 Task: Create in the project Brighten in Backlog an issue 'Integrate website with social media platforms', assign it to team member softage.2@softage.net and change the status to IN PROGRESS. Create in the project Brighten in Backlog an issue 'Develop a content management system (CMS) for a website', assign it to team member softage.3@softage.net and change the status to IN PROGRESS
Action: Mouse moved to (197, 56)
Screenshot: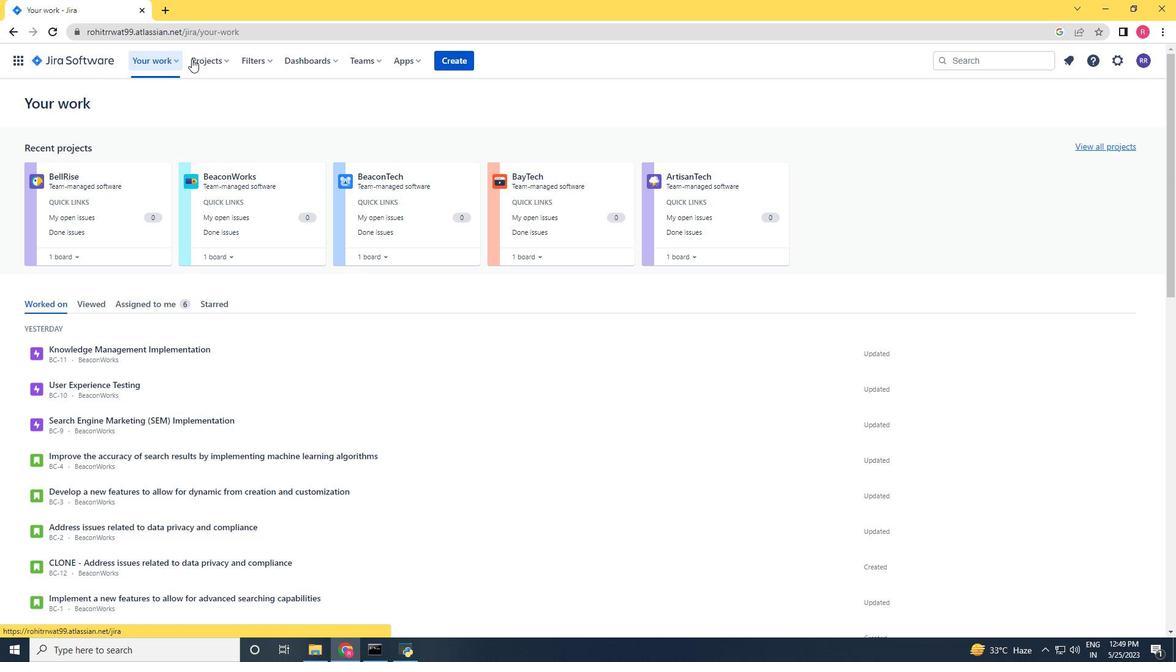 
Action: Mouse pressed left at (197, 56)
Screenshot: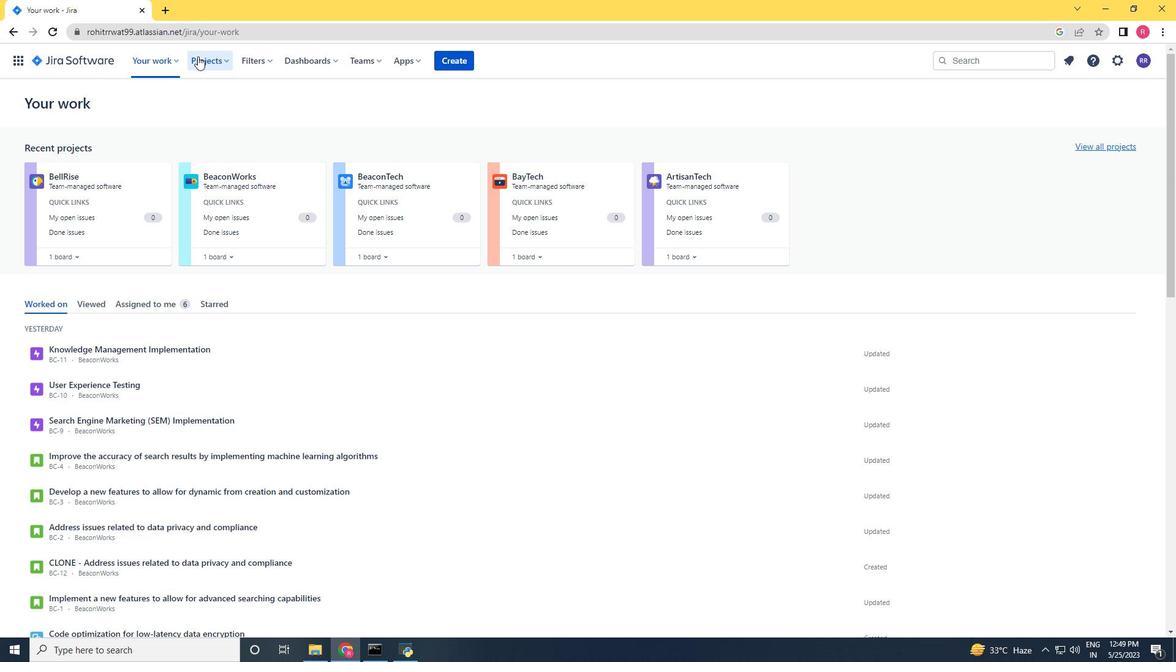 
Action: Mouse moved to (222, 118)
Screenshot: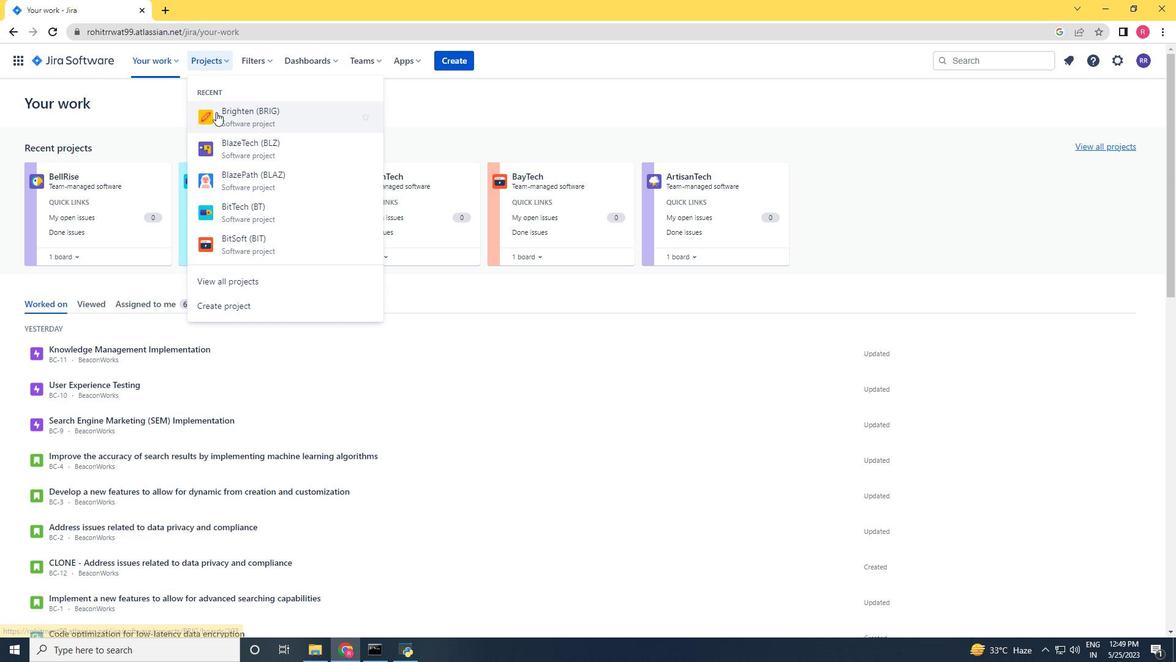 
Action: Mouse pressed left at (222, 118)
Screenshot: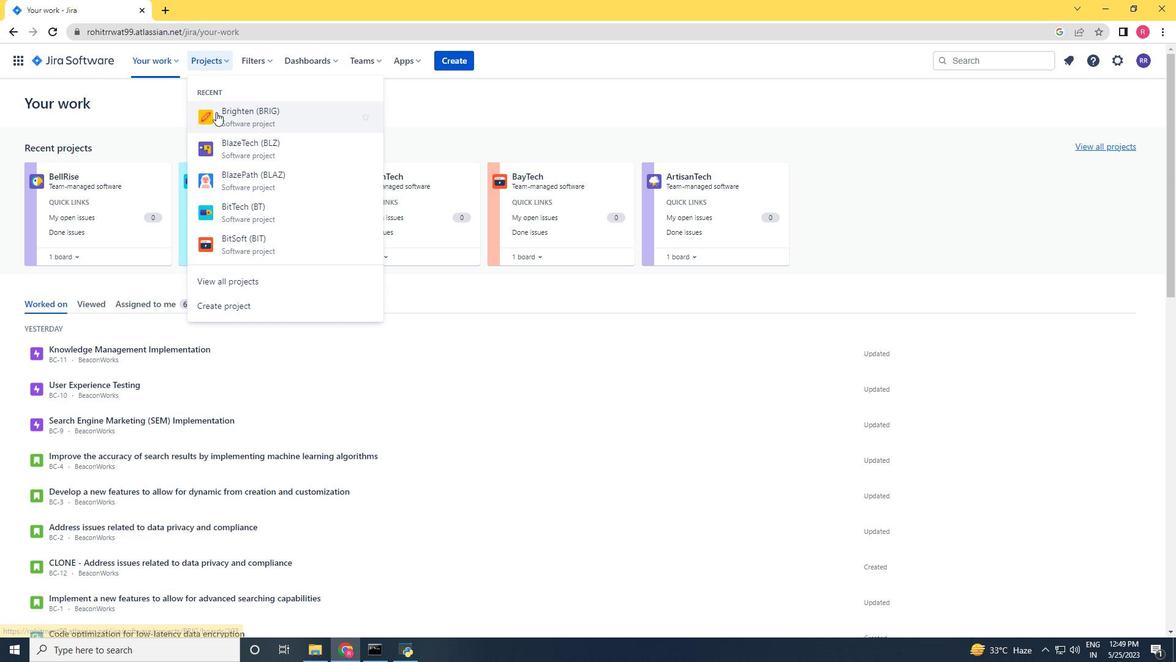 
Action: Mouse moved to (53, 172)
Screenshot: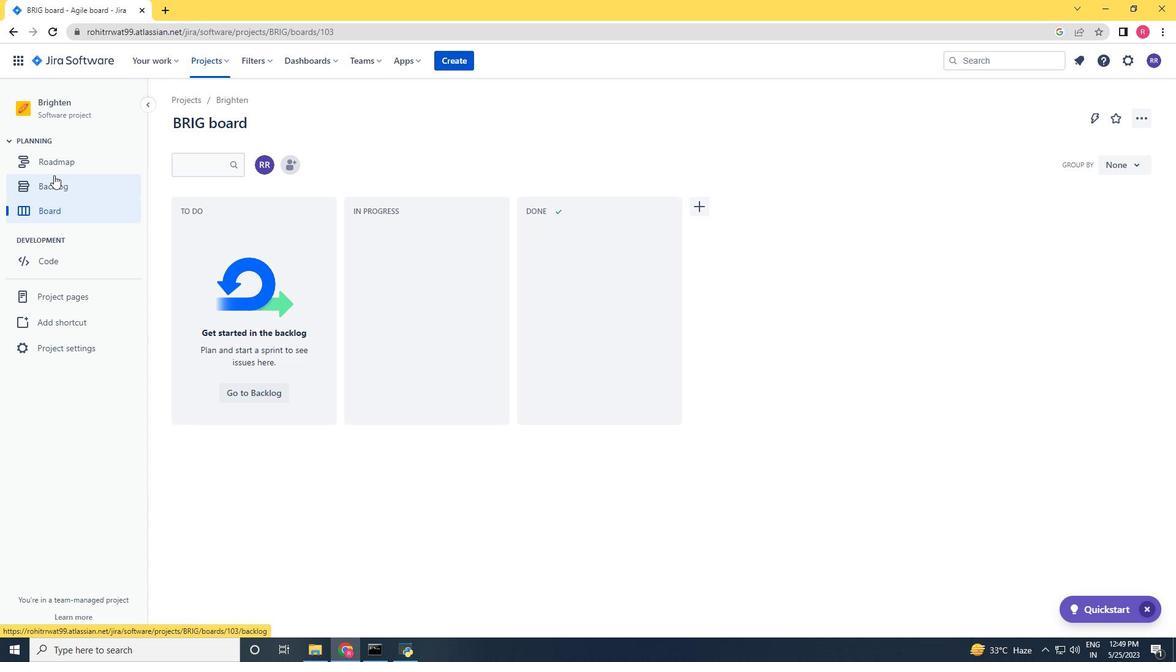 
Action: Mouse pressed left at (53, 172)
Screenshot: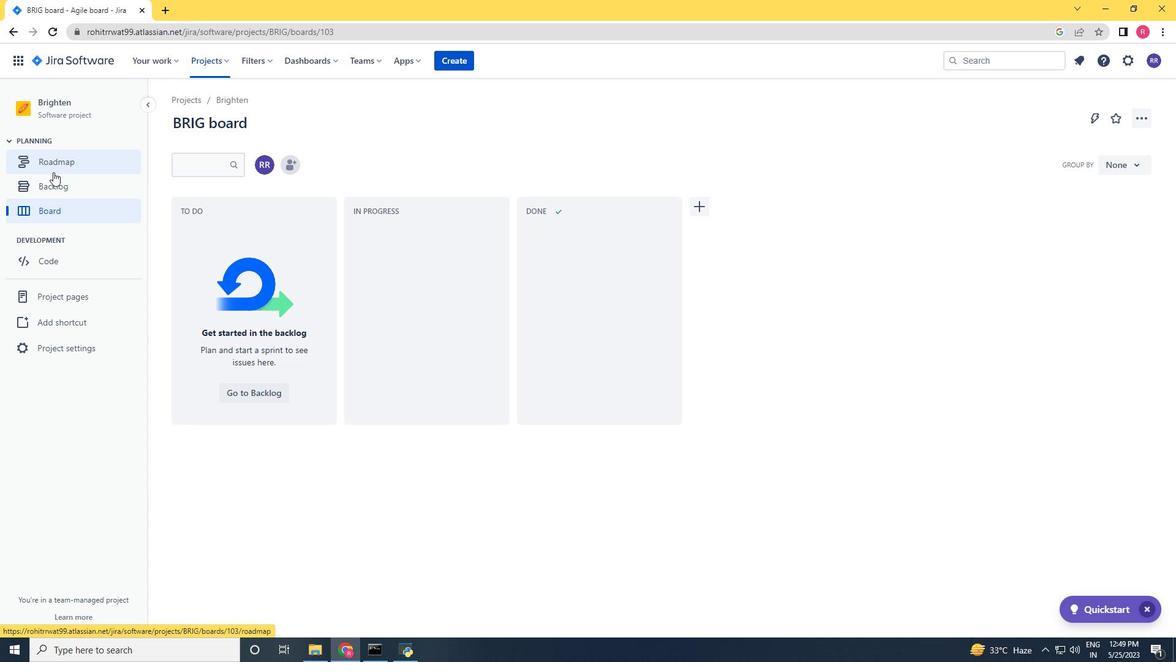 
Action: Mouse moved to (525, 378)
Screenshot: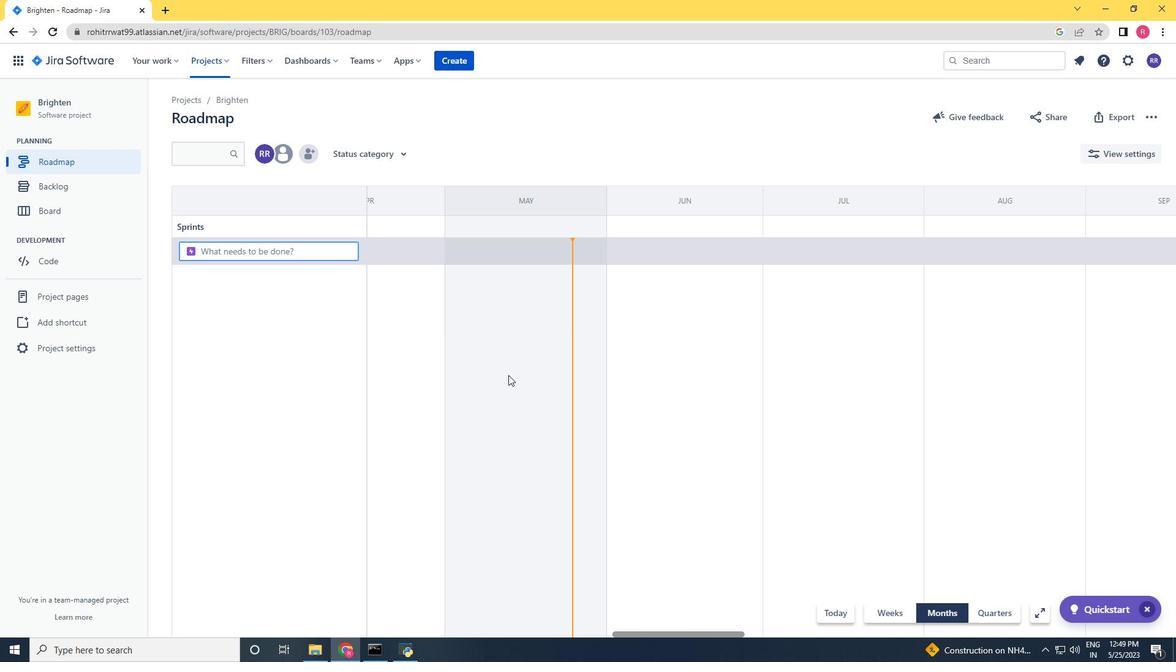 
Action: Mouse scrolled (525, 378) with delta (0, 0)
Screenshot: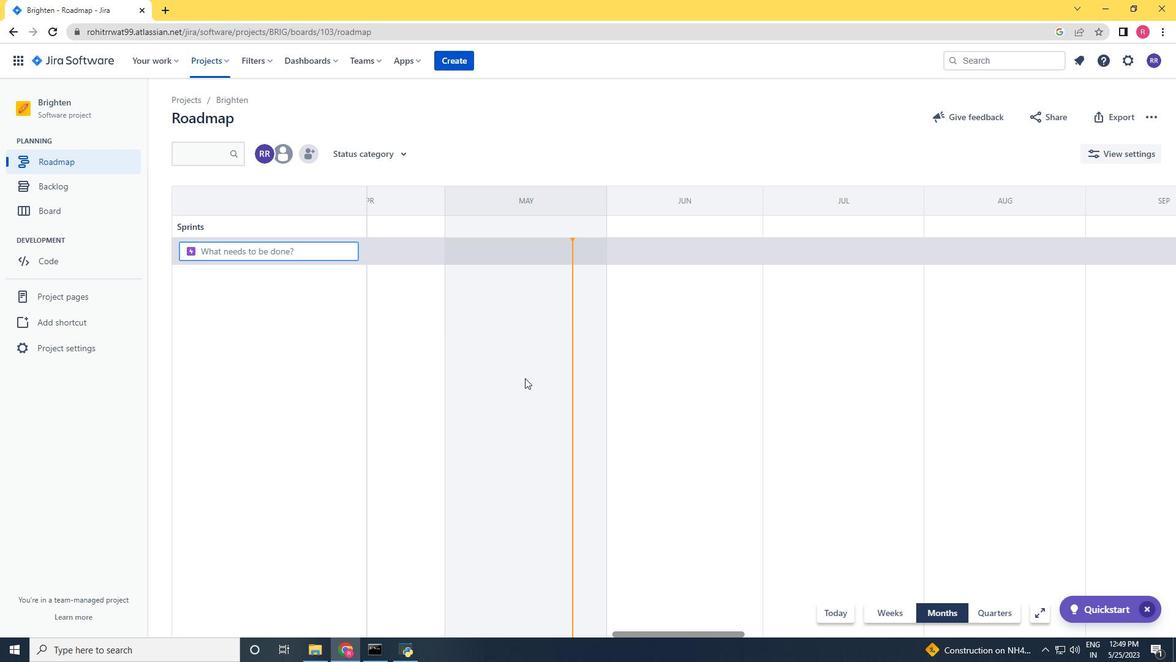 
Action: Mouse scrolled (525, 378) with delta (0, 0)
Screenshot: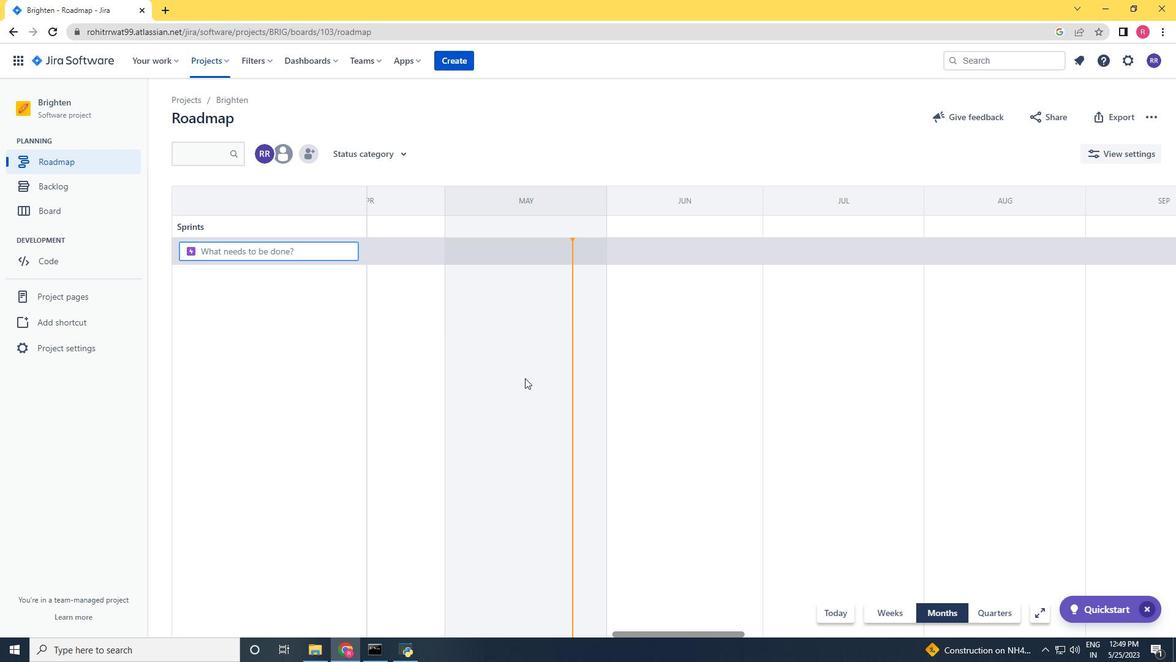 
Action: Mouse scrolled (525, 378) with delta (0, 0)
Screenshot: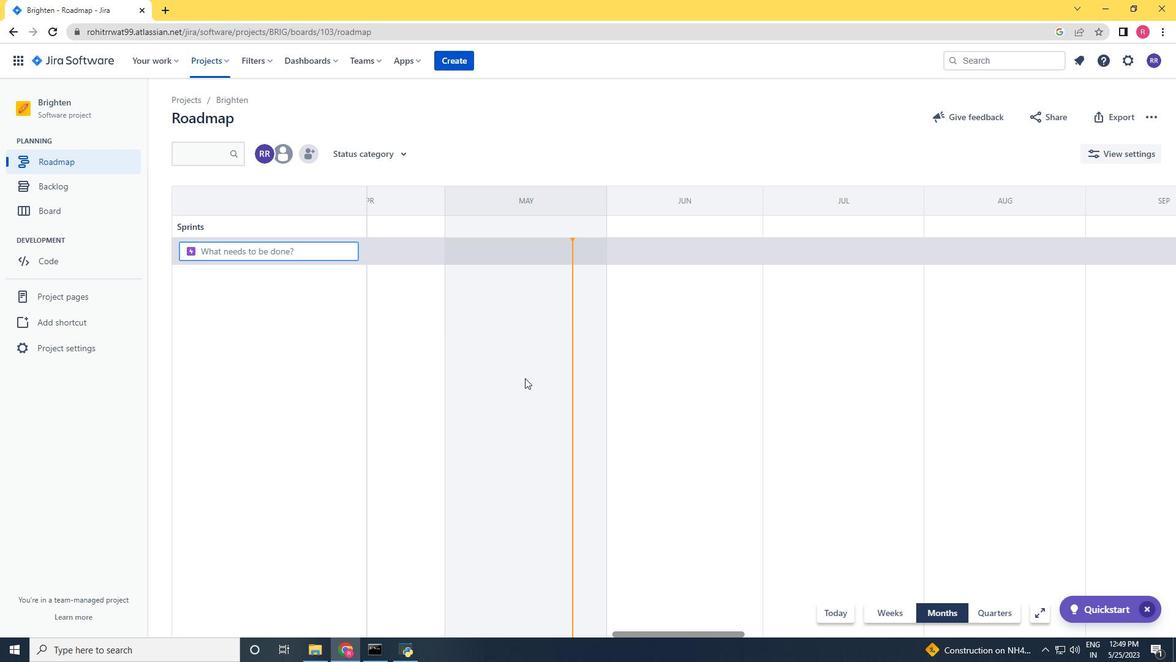 
Action: Mouse scrolled (525, 378) with delta (0, 0)
Screenshot: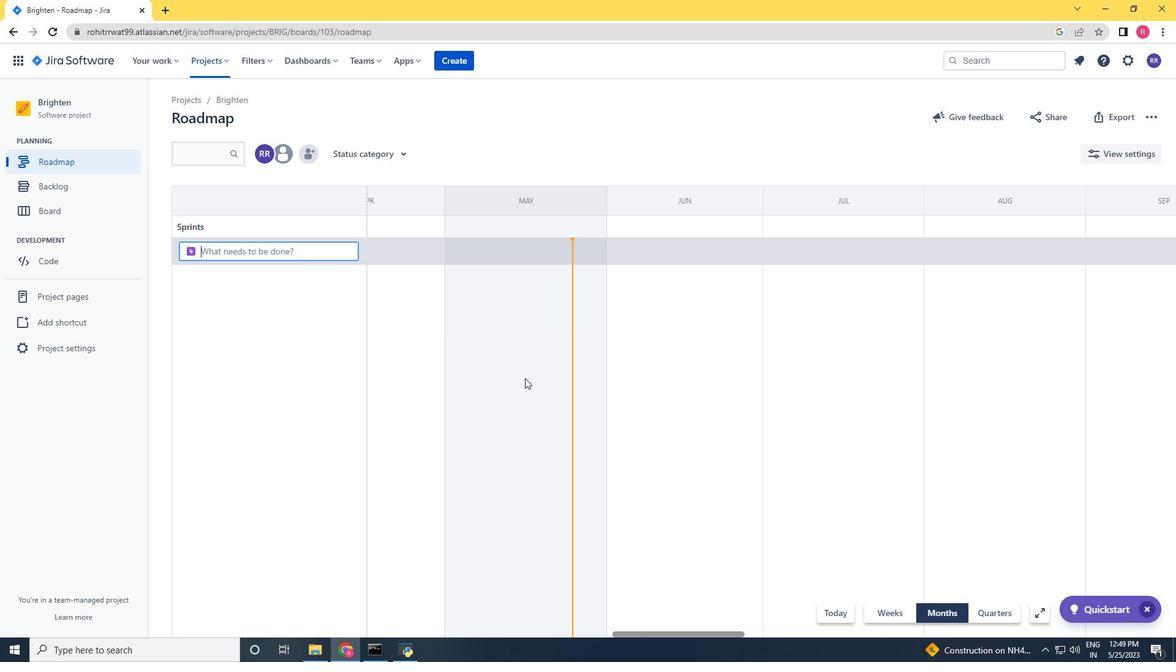 
Action: Mouse scrolled (525, 377) with delta (0, 0)
Screenshot: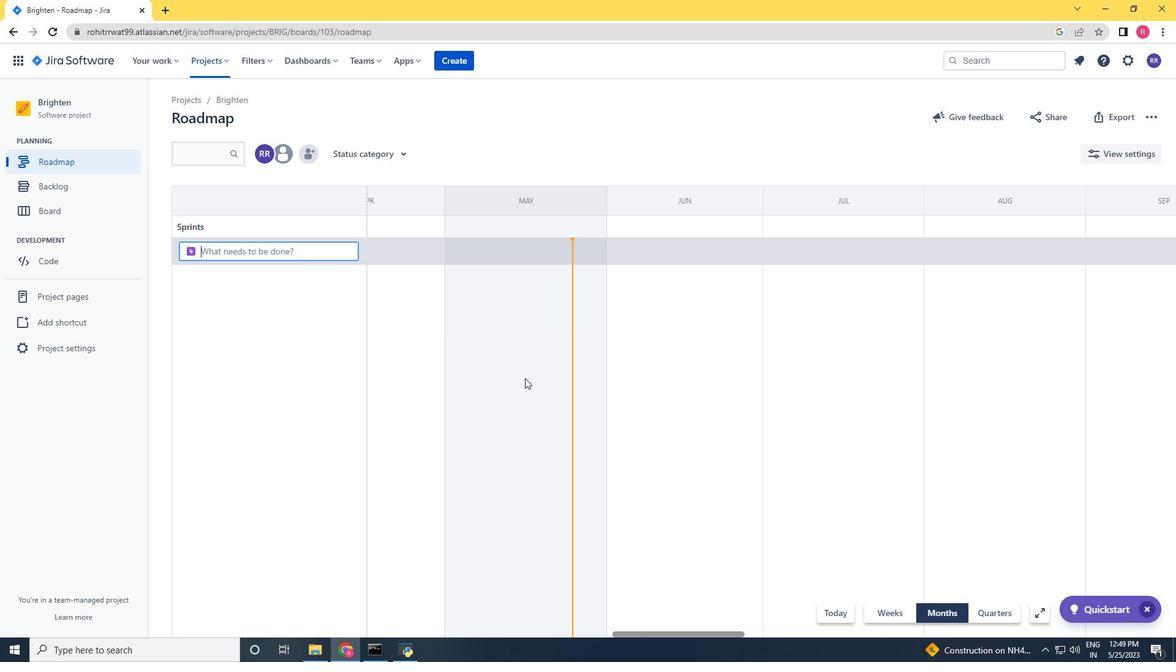 
Action: Mouse scrolled (525, 377) with delta (0, 0)
Screenshot: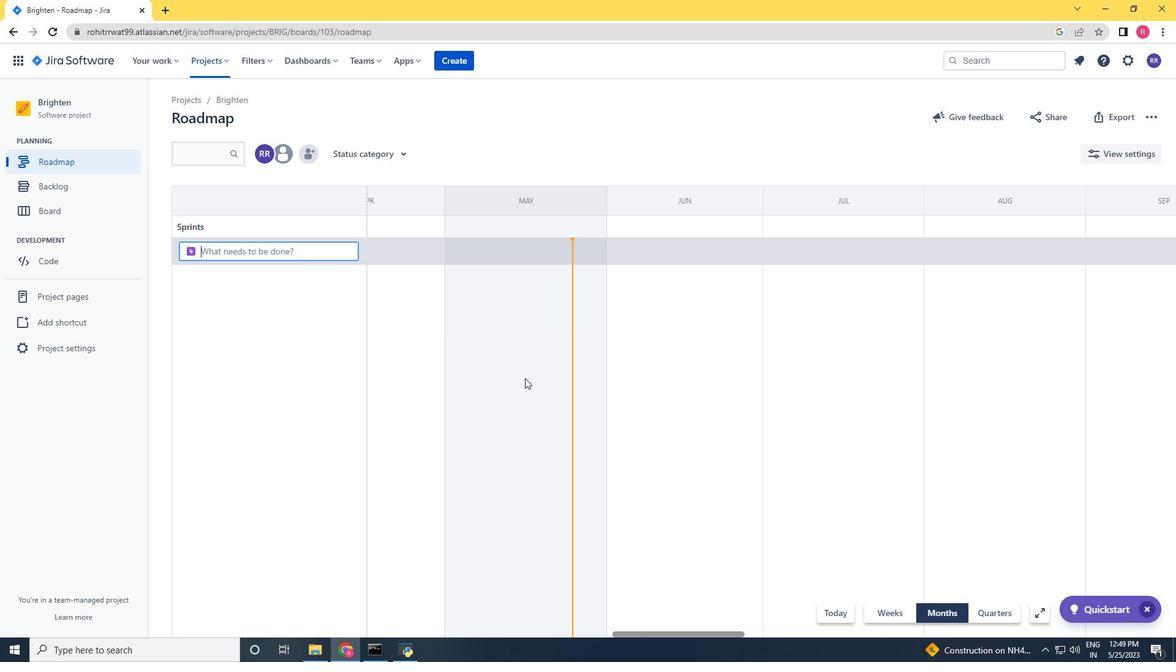 
Action: Mouse scrolled (525, 377) with delta (0, 0)
Screenshot: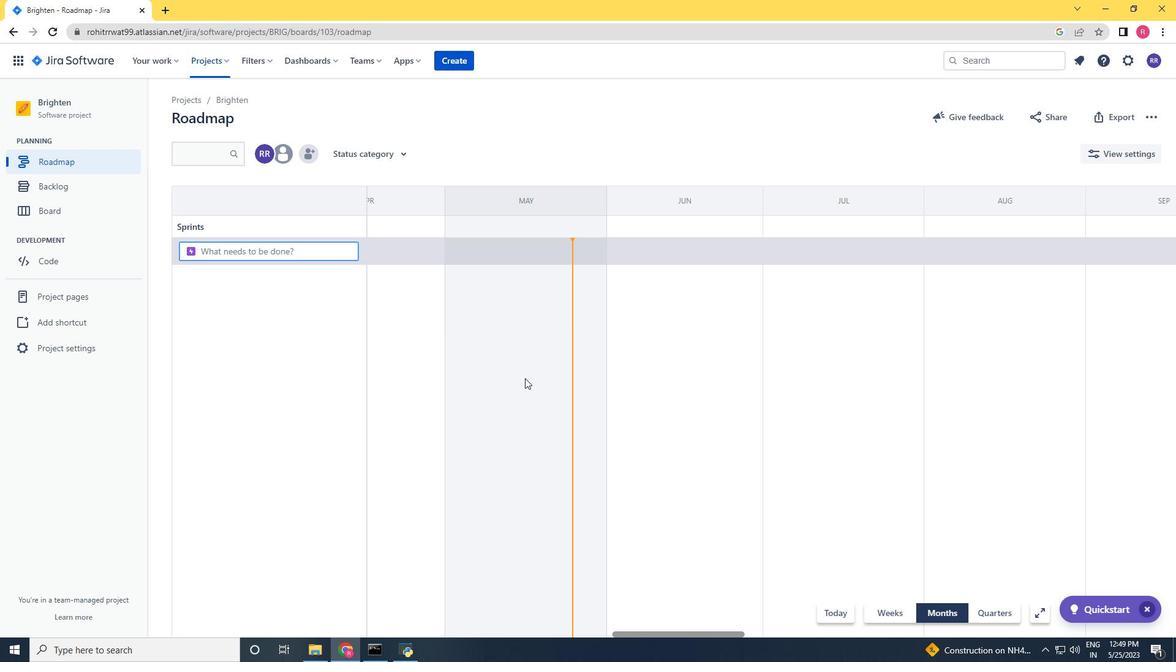 
Action: Mouse moved to (14, 31)
Screenshot: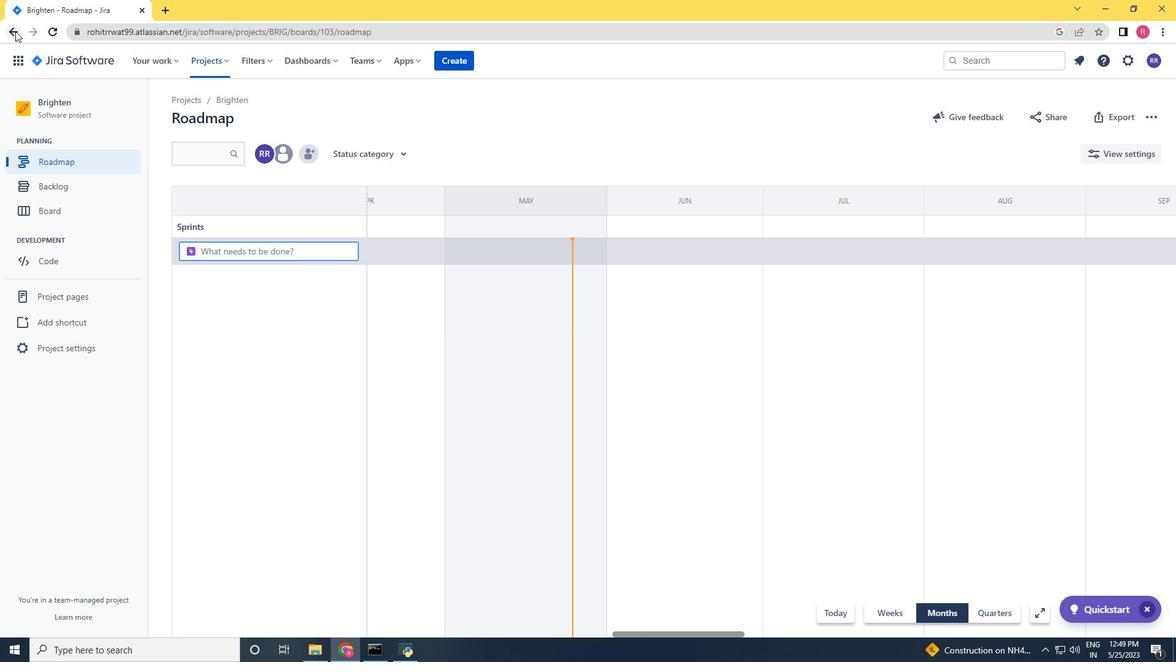 
Action: Mouse pressed left at (14, 31)
Screenshot: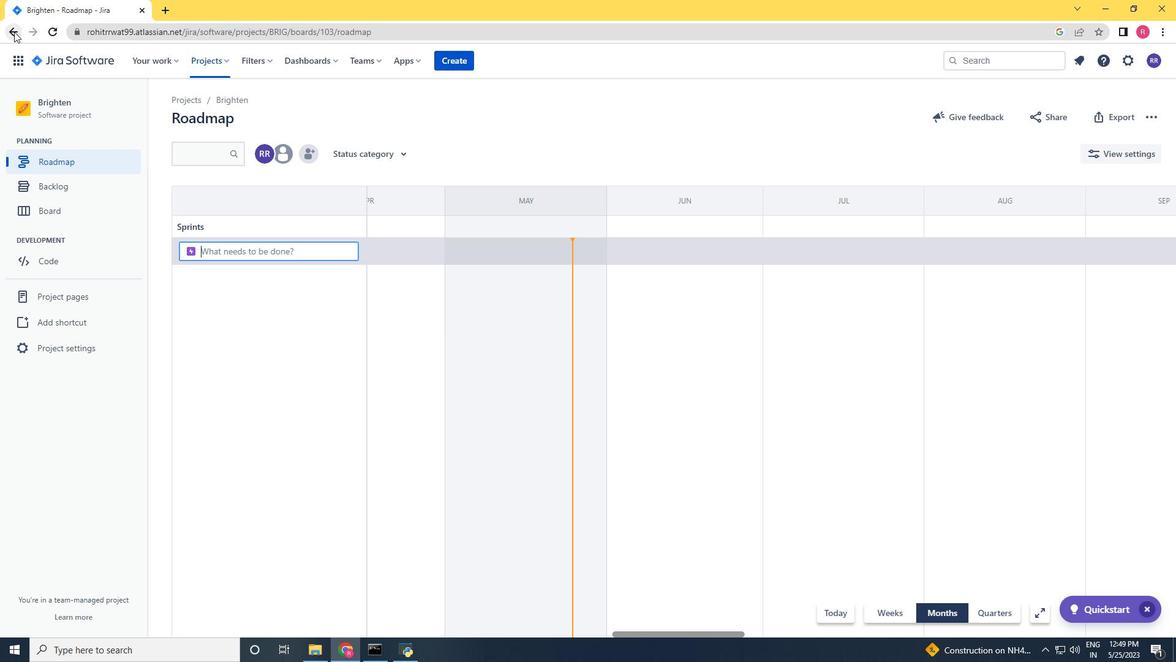 
Action: Mouse moved to (74, 182)
Screenshot: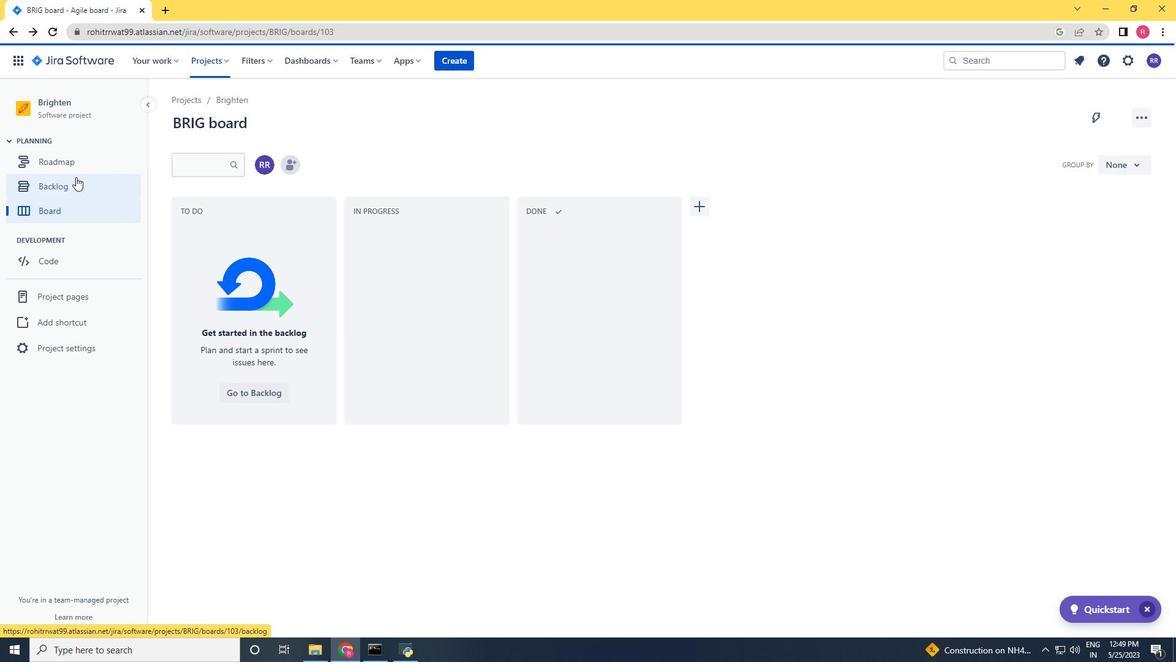 
Action: Mouse pressed left at (74, 182)
Screenshot: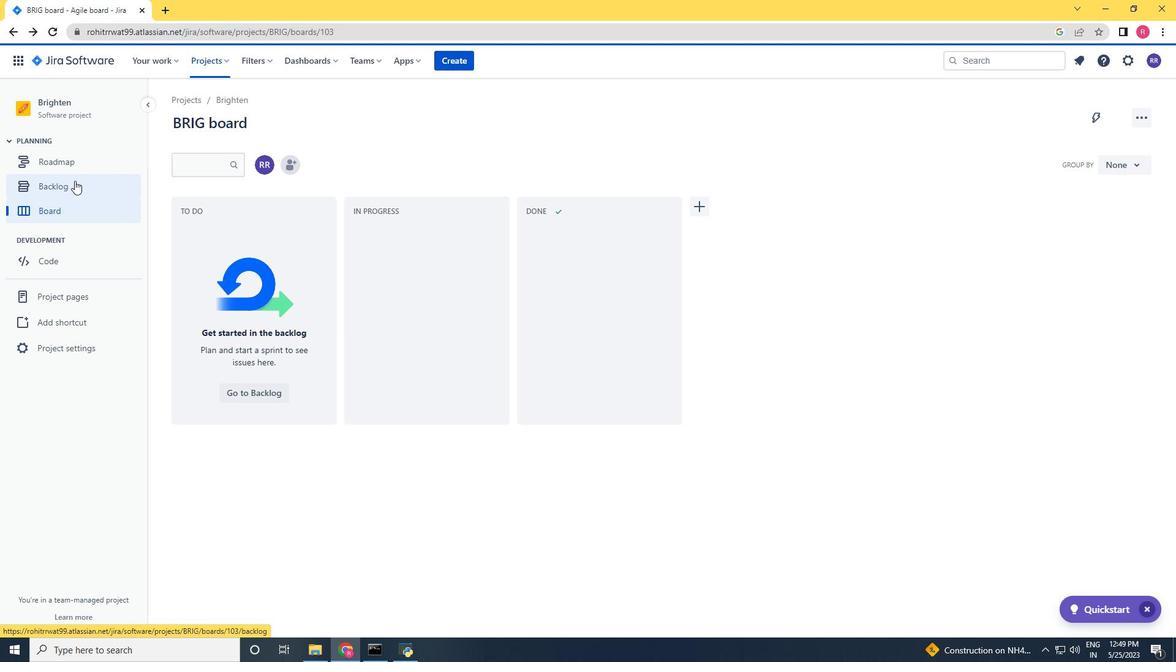 
Action: Mouse moved to (324, 184)
Screenshot: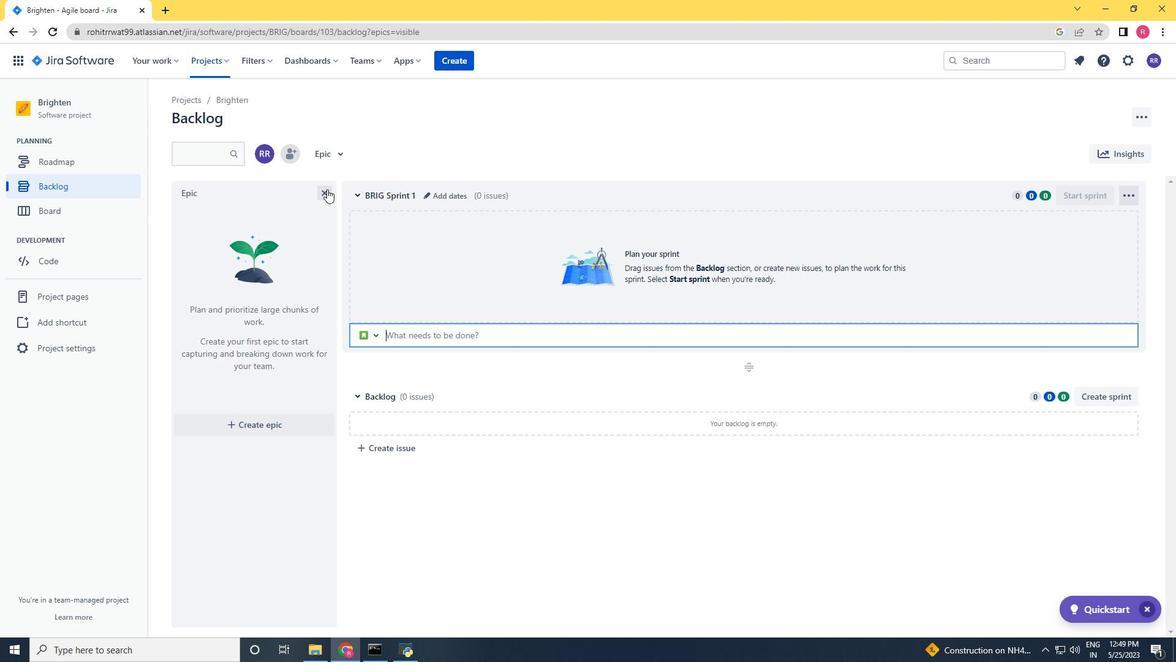 
Action: Mouse pressed left at (324, 184)
Screenshot: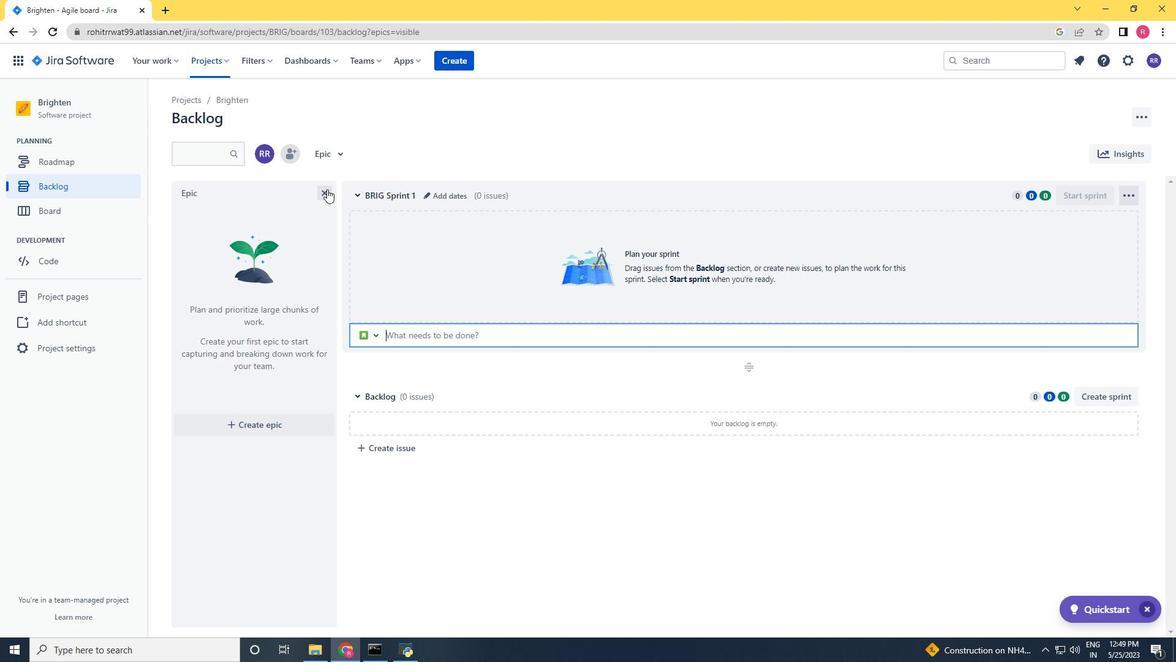 
Action: Mouse moved to (327, 196)
Screenshot: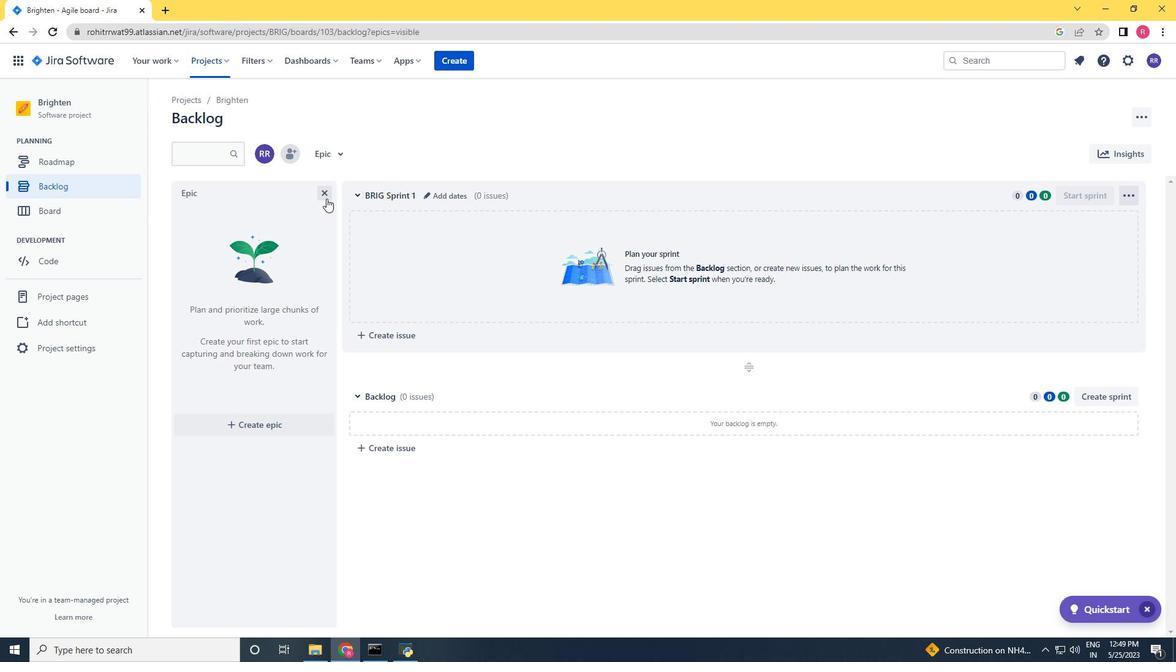 
Action: Mouse pressed left at (327, 196)
Screenshot: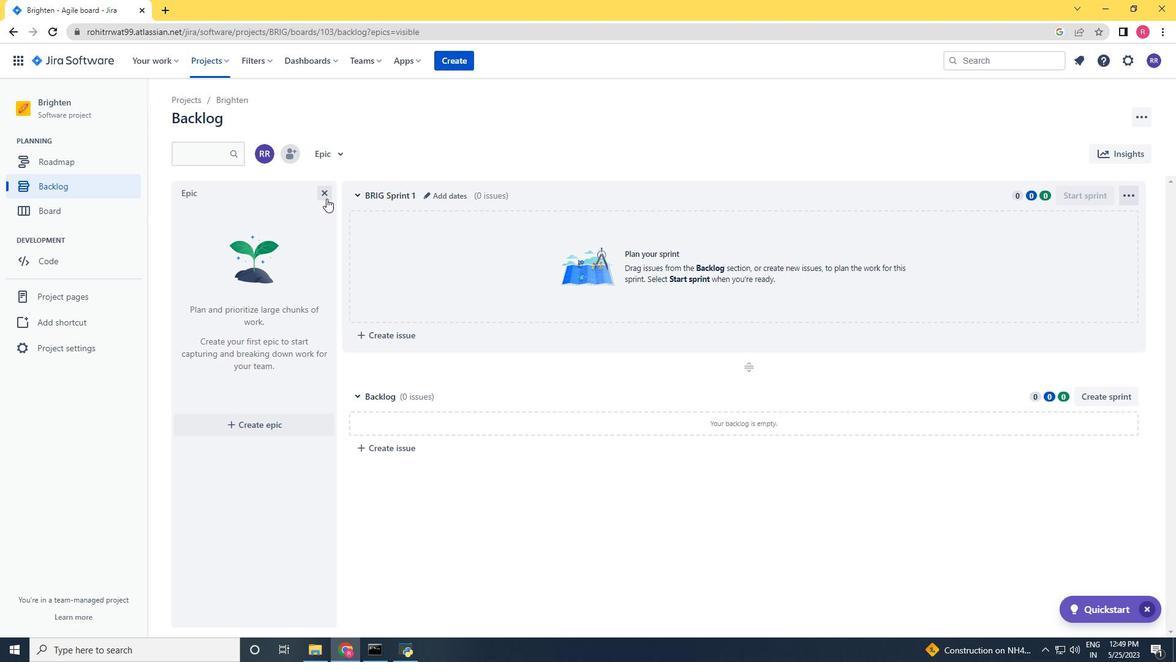
Action: Mouse moved to (283, 436)
Screenshot: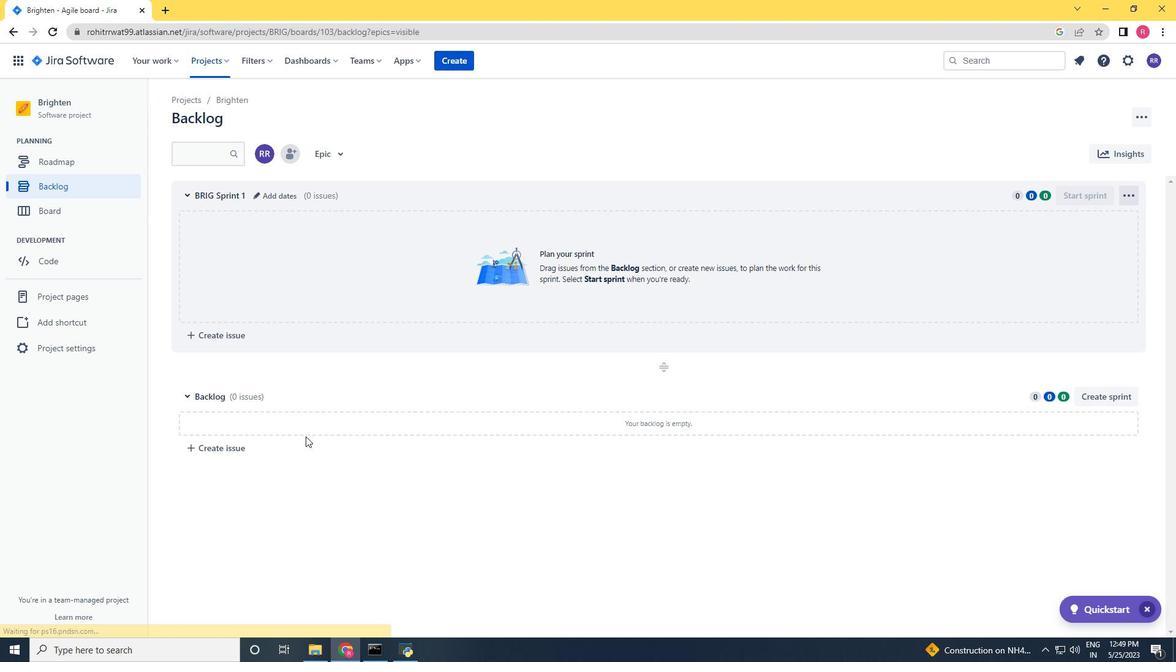 
Action: Mouse pressed left at (283, 436)
Screenshot: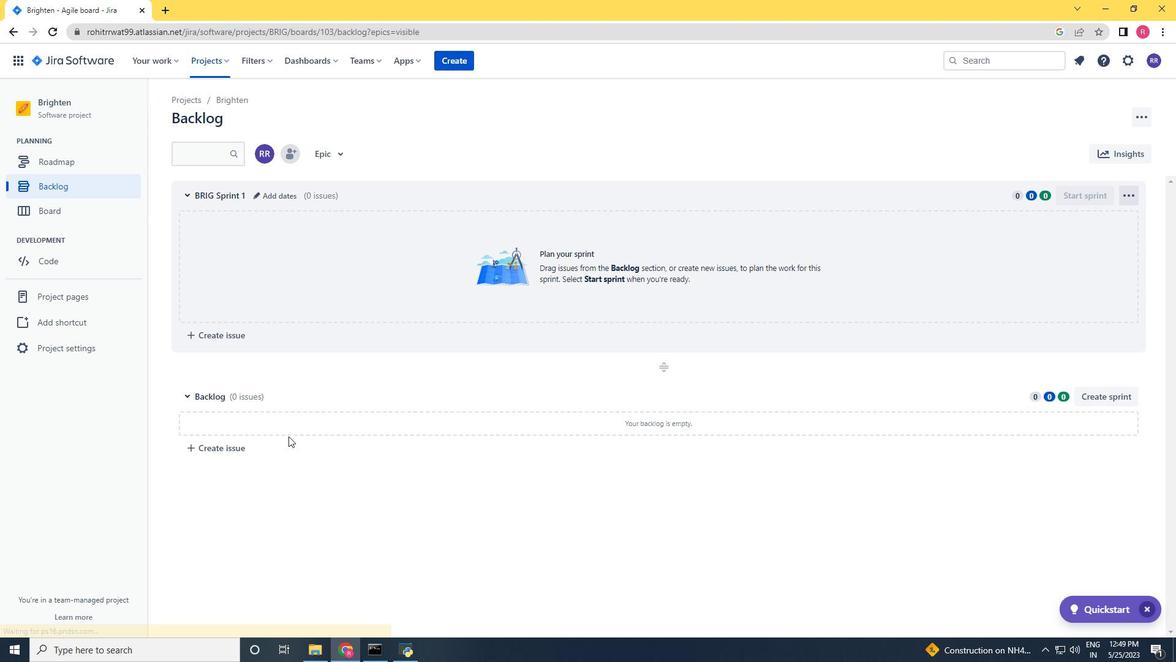
Action: Mouse moved to (274, 454)
Screenshot: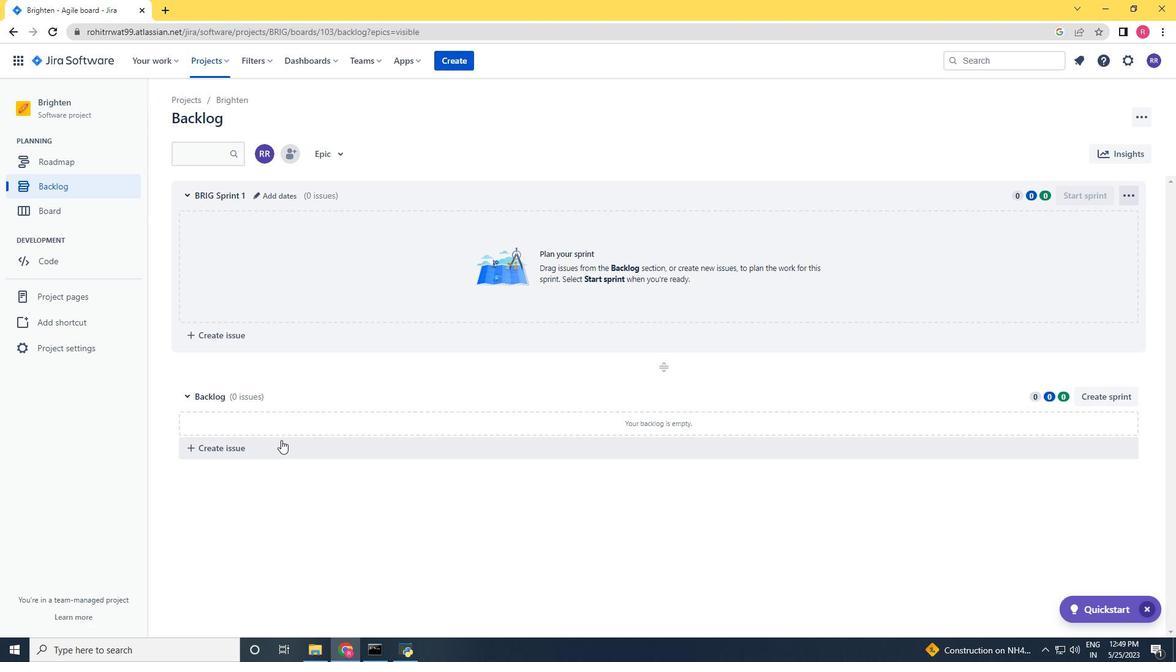 
Action: Mouse pressed left at (274, 454)
Screenshot: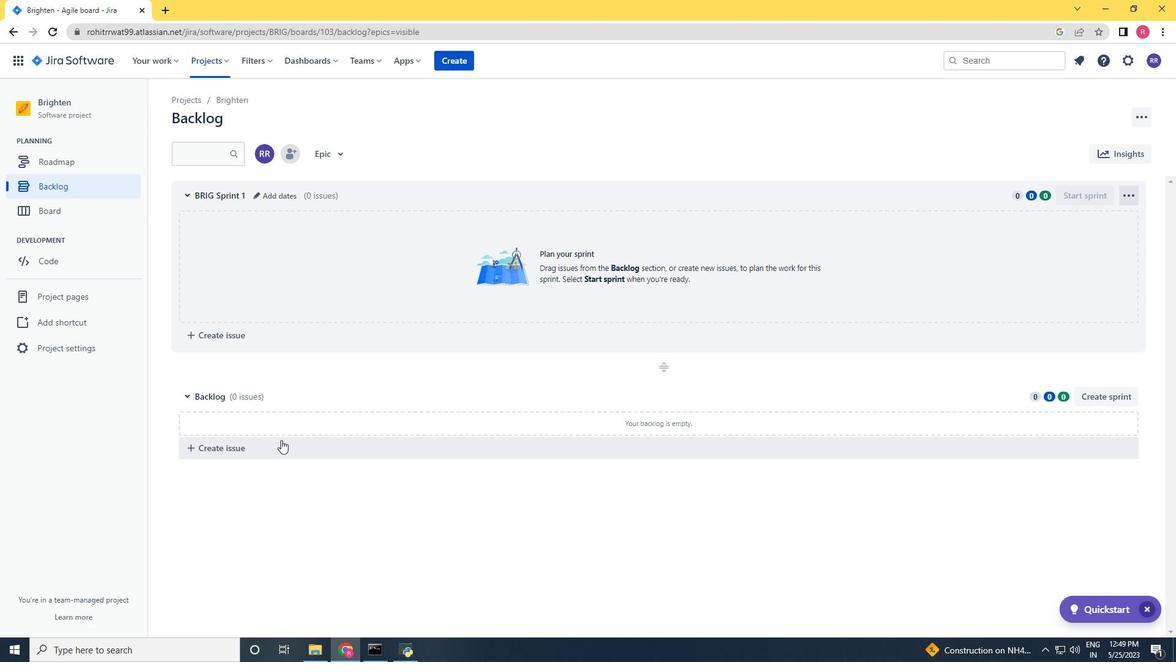 
Action: Key pressed <Key.shift>Integrate<Key.space>webste<Key.space><Key.backspace><Key.backspace><Key.backspace><Key.backspace>site<Key.space>with<Key.space>social<Key.space>media<Key.space>platform<Key.space><Key.backspace>s<Key.space><Key.enter>
Screenshot: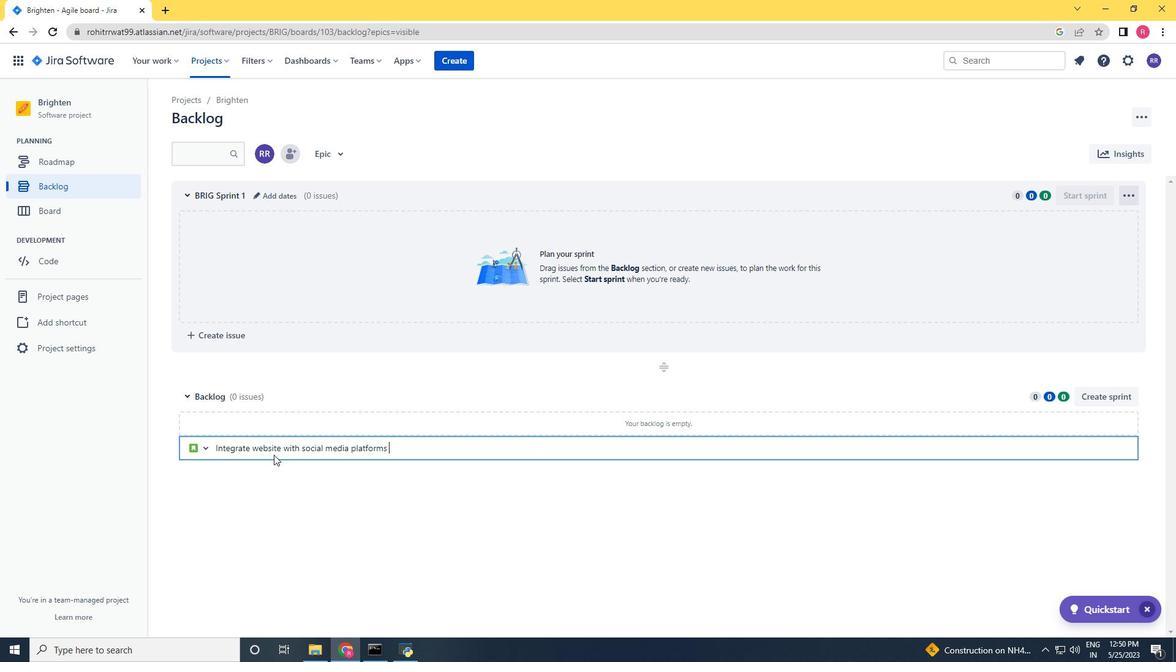 
Action: Mouse moved to (1071, 424)
Screenshot: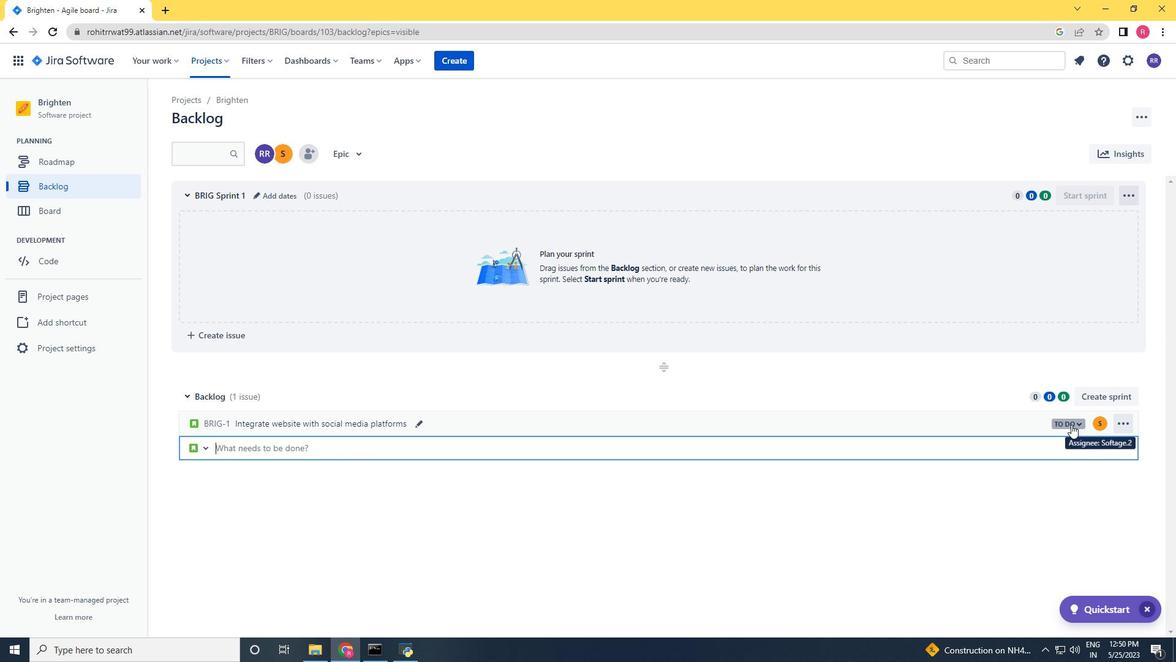 
Action: Mouse pressed left at (1071, 424)
Screenshot: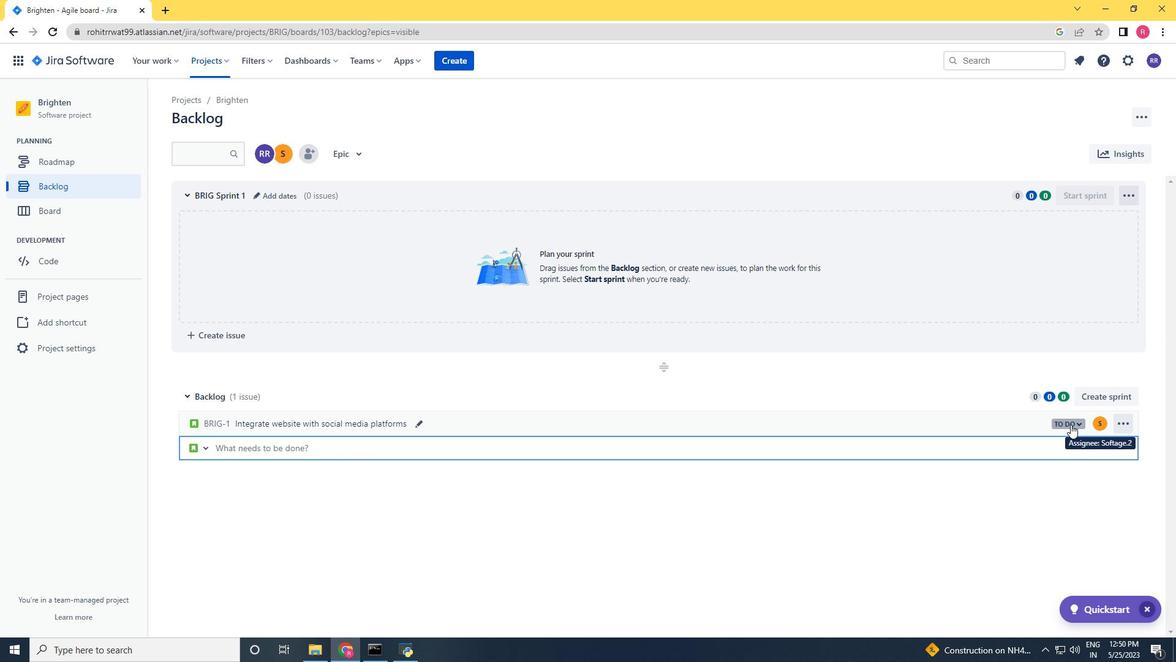 
Action: Mouse moved to (1006, 443)
Screenshot: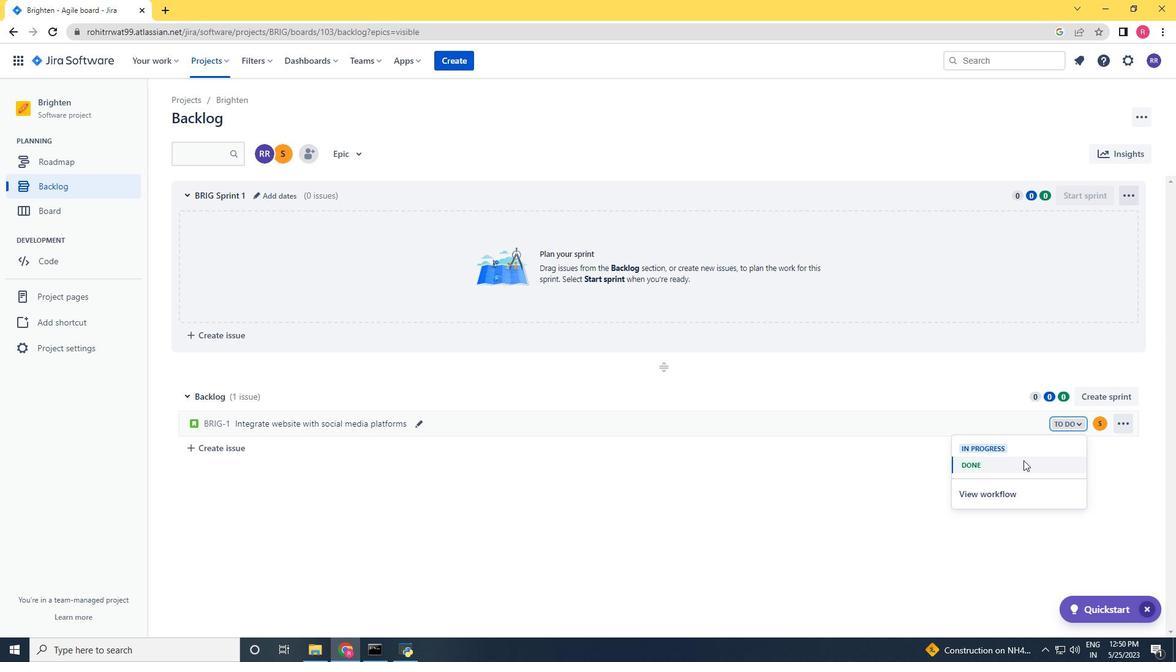
Action: Mouse pressed left at (1006, 443)
Screenshot: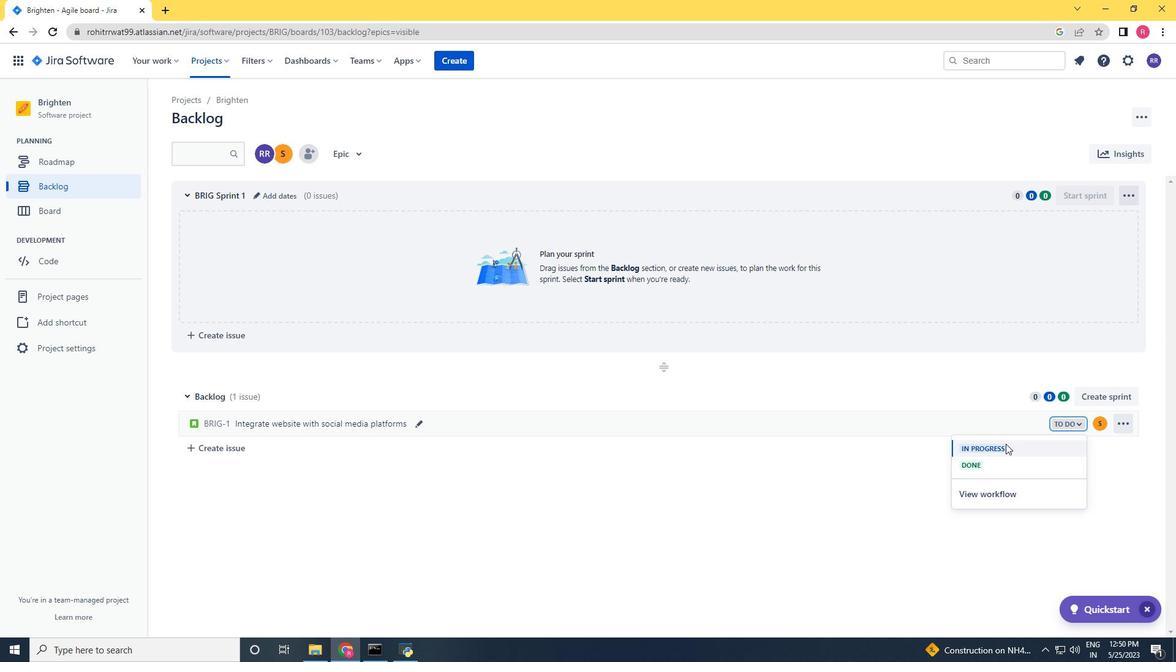 
Action: Mouse moved to (283, 451)
Screenshot: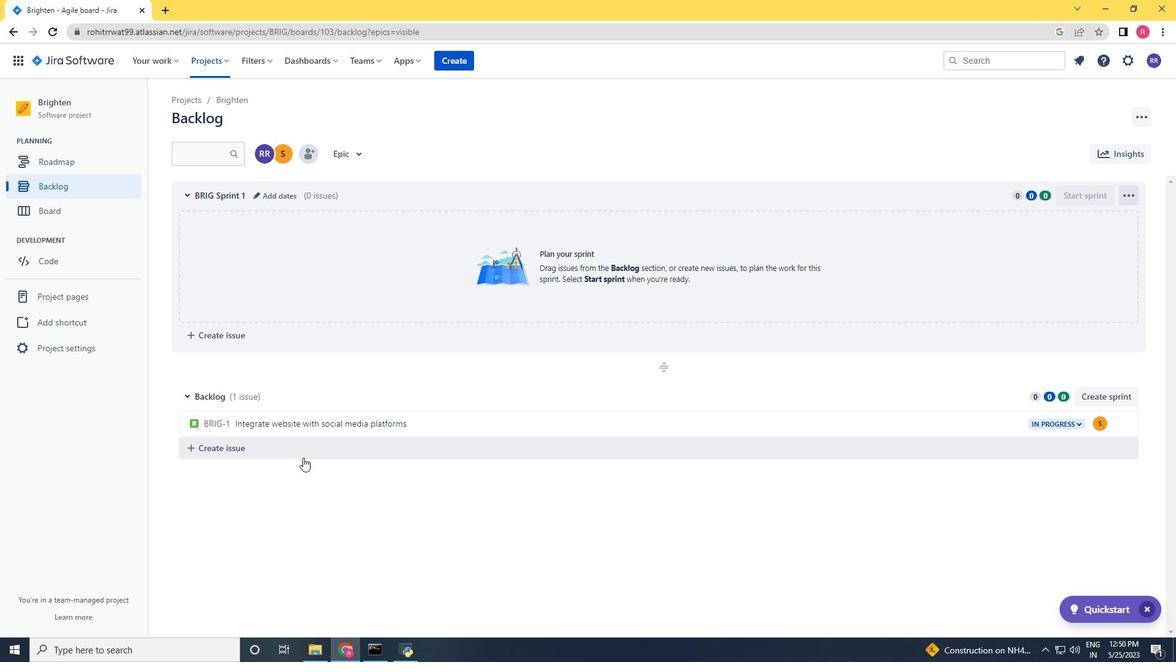 
Action: Mouse pressed left at (283, 451)
Screenshot: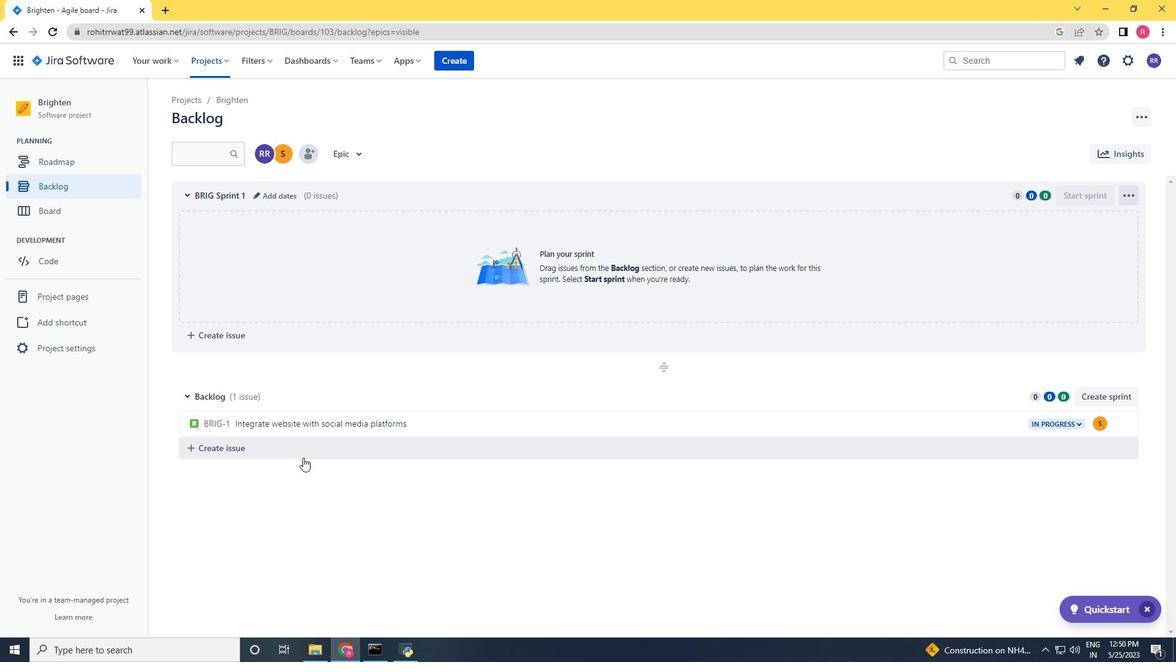 
Action: Mouse moved to (632, 0)
Screenshot: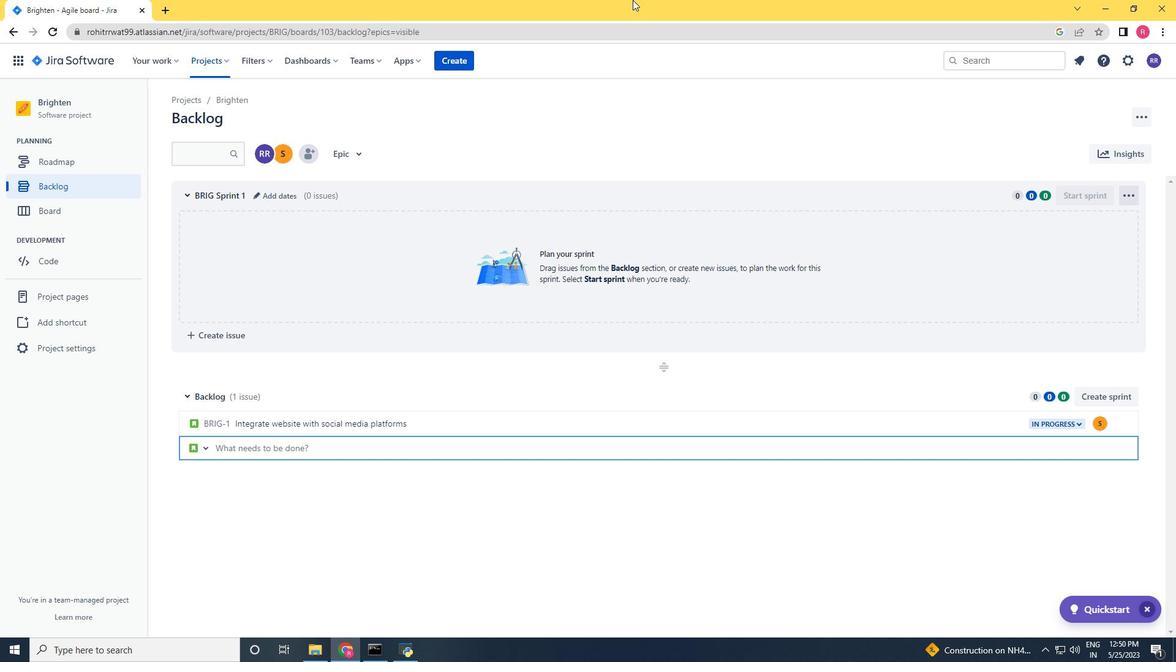 
Action: Key pressed <Key.shift>Develop<Key.space>a<Key.space>new<Key.space>contemt<Key.space><Key.backspace><Key.backspace><Key.backspace>nt<Key.space>mana=<Key.backspace><Key.backspace>agement<Key.space>system<Key.space><Key.shift_r><Key.shift_r><Key.shift_r><Key.shift_r><Key.shift_r>(<Key.shift_r><Key.shift_r><Key.shift_r><Key.shift_r><Key.shift_r>CMS)<Key.space>for<Key.space>a<Key.space>website<Key.space><Key.enter>
Screenshot: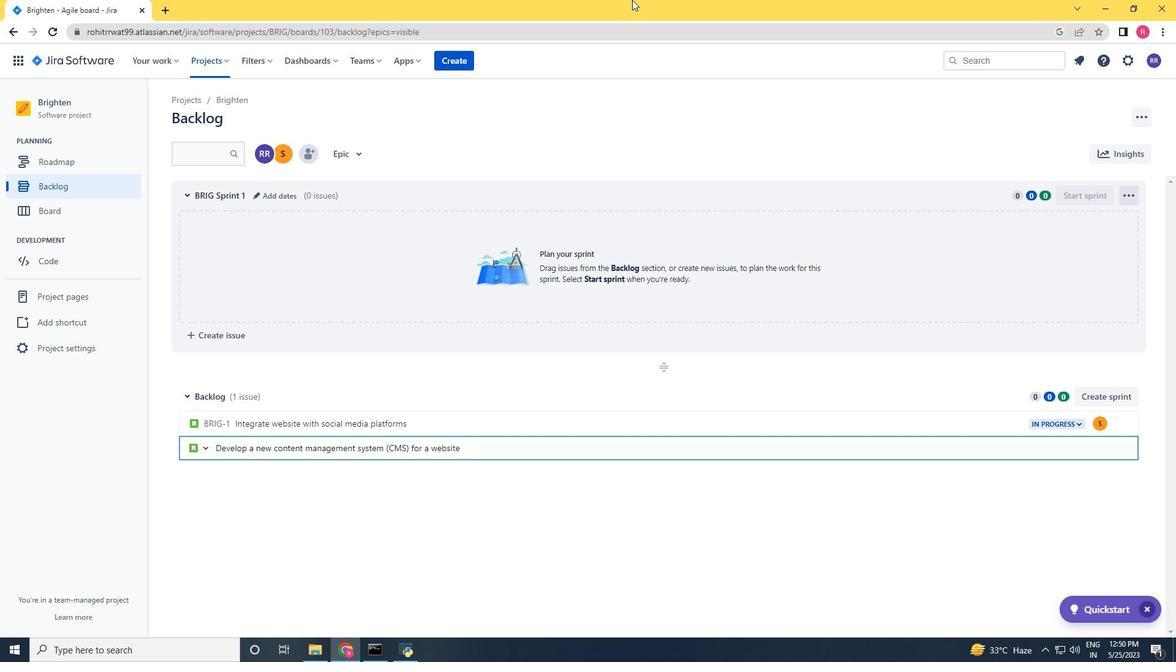 
Action: Mouse moved to (1100, 446)
Screenshot: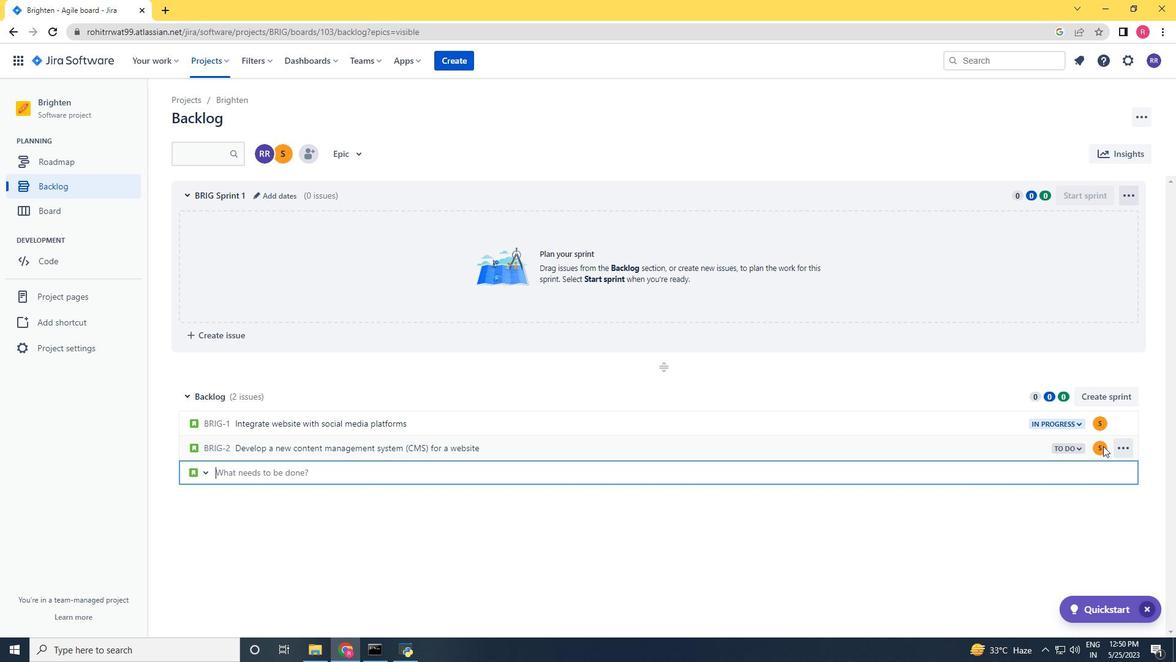 
Action: Mouse pressed left at (1100, 446)
Screenshot: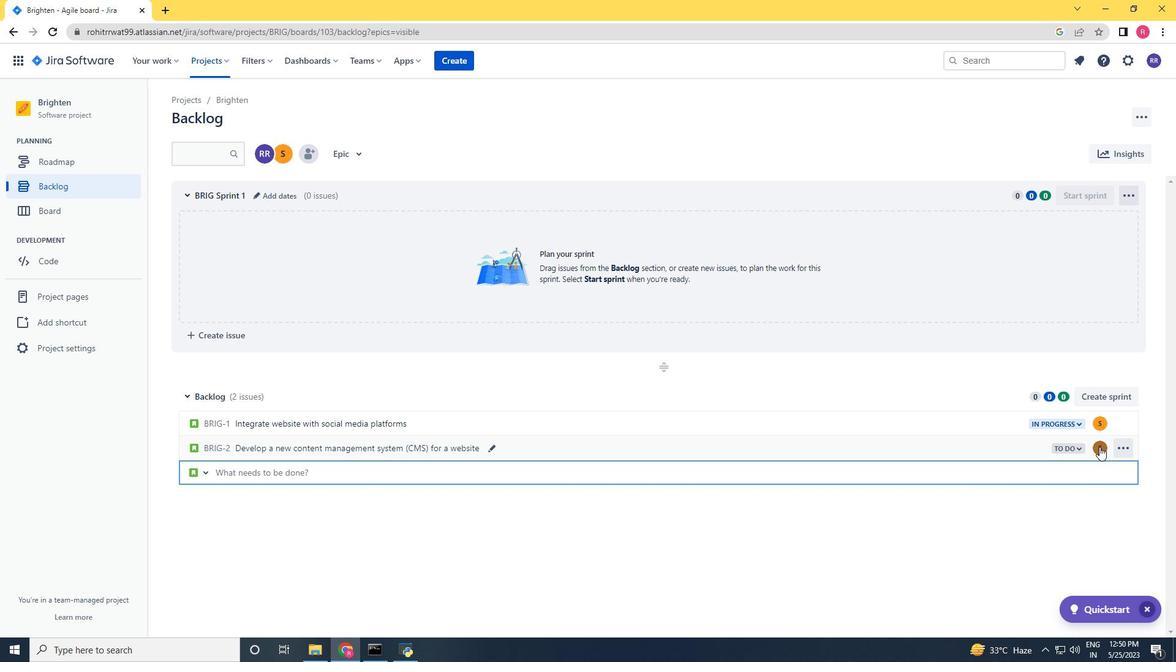 
Action: Key pressed sp<Key.backspace>oftage.3<Key.shift>@softage.net
Screenshot: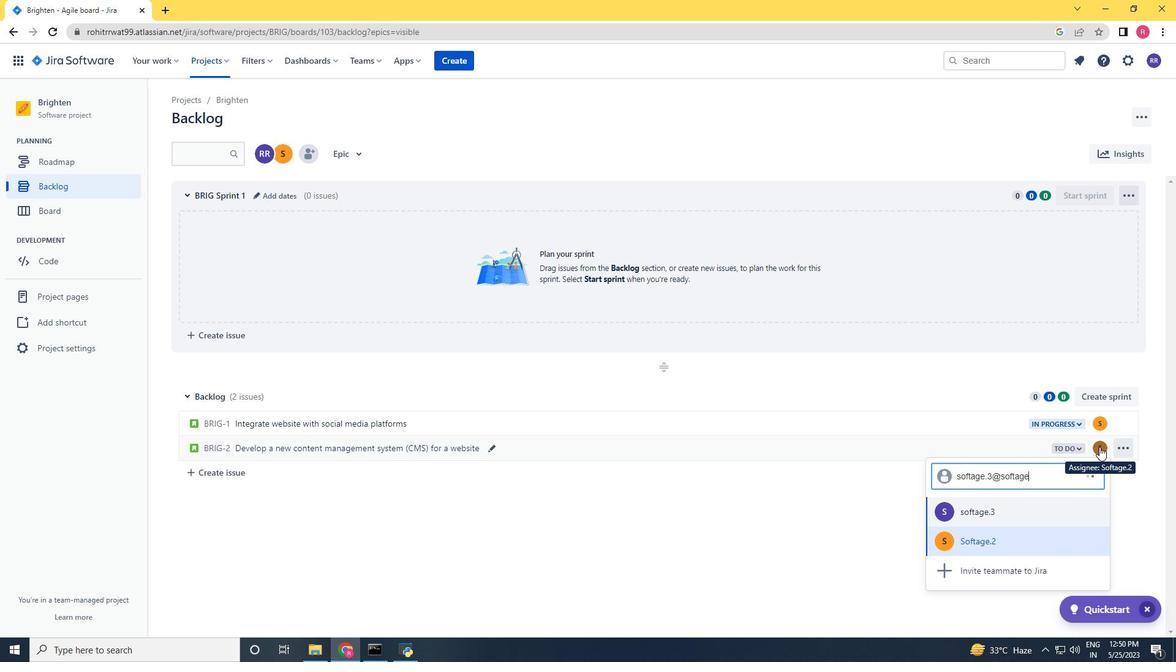 
Action: Mouse moved to (993, 519)
Screenshot: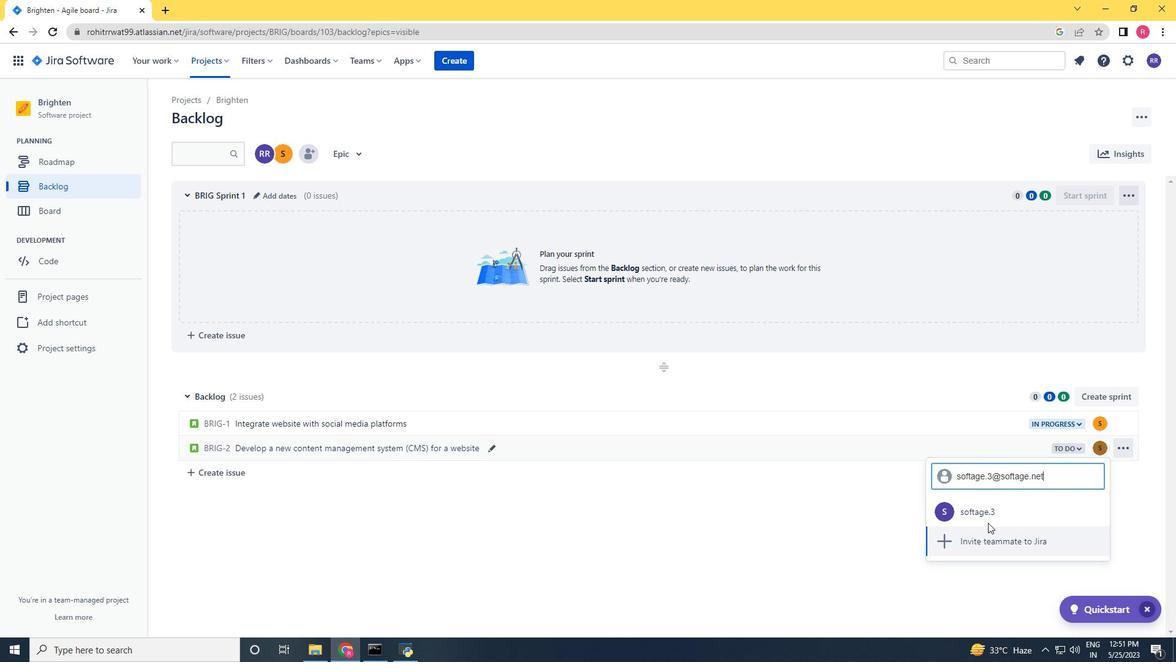 
Action: Mouse pressed left at (993, 519)
Screenshot: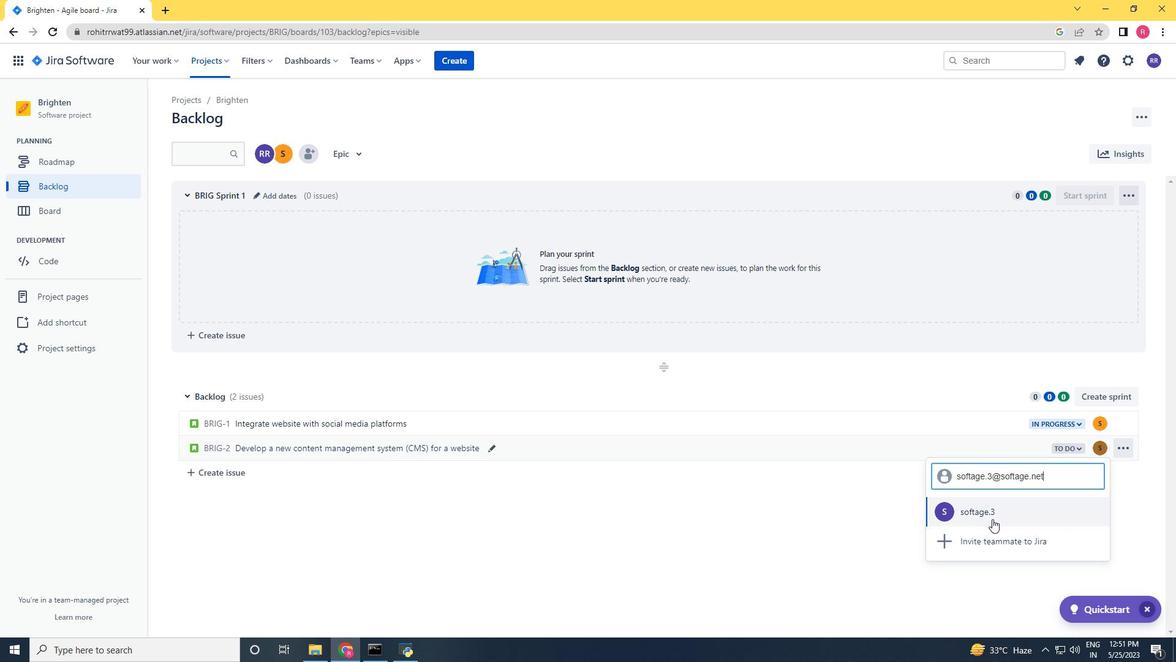 
Action: Mouse moved to (1072, 449)
Screenshot: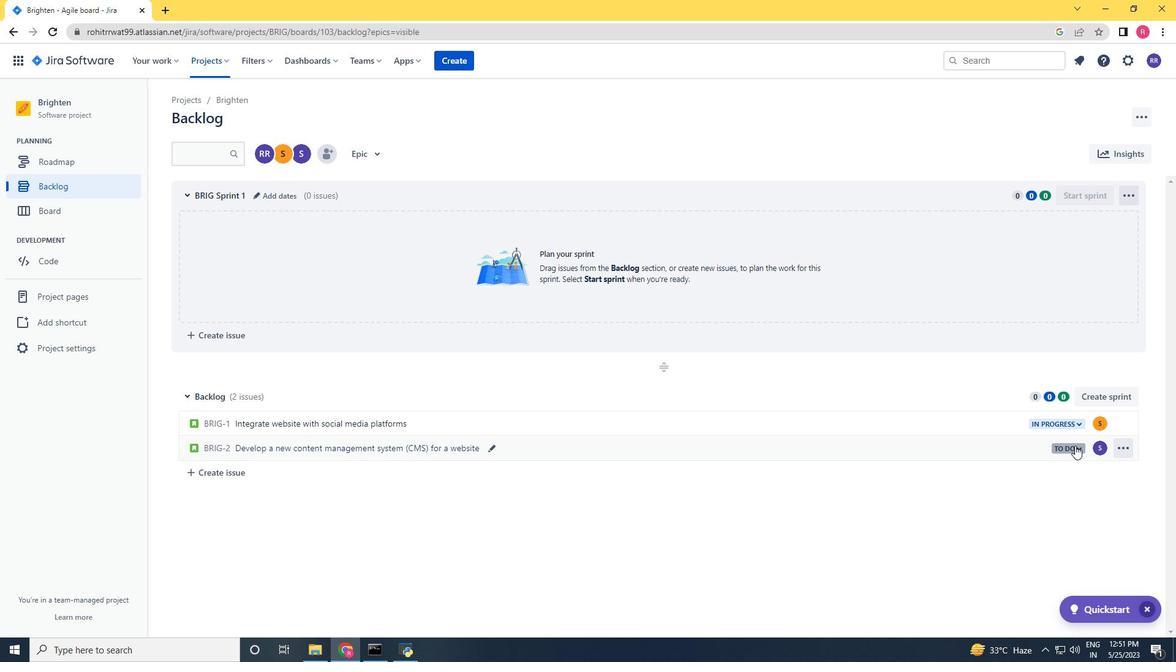 
Action: Mouse pressed left at (1072, 449)
Screenshot: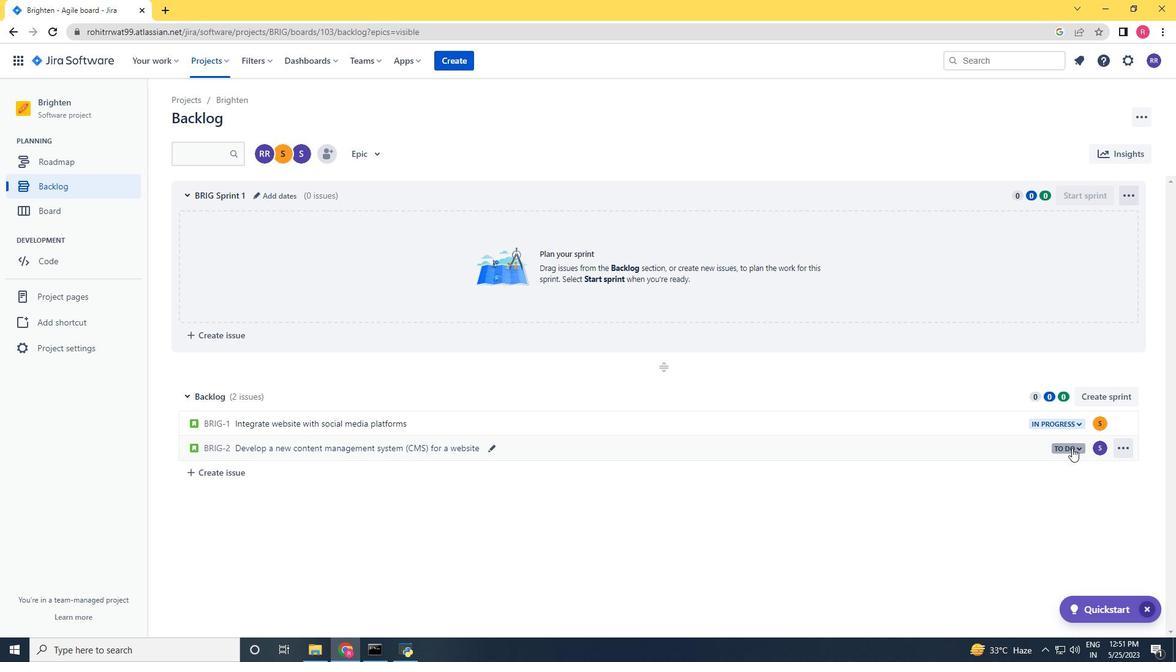 
Action: Mouse moved to (1014, 475)
Screenshot: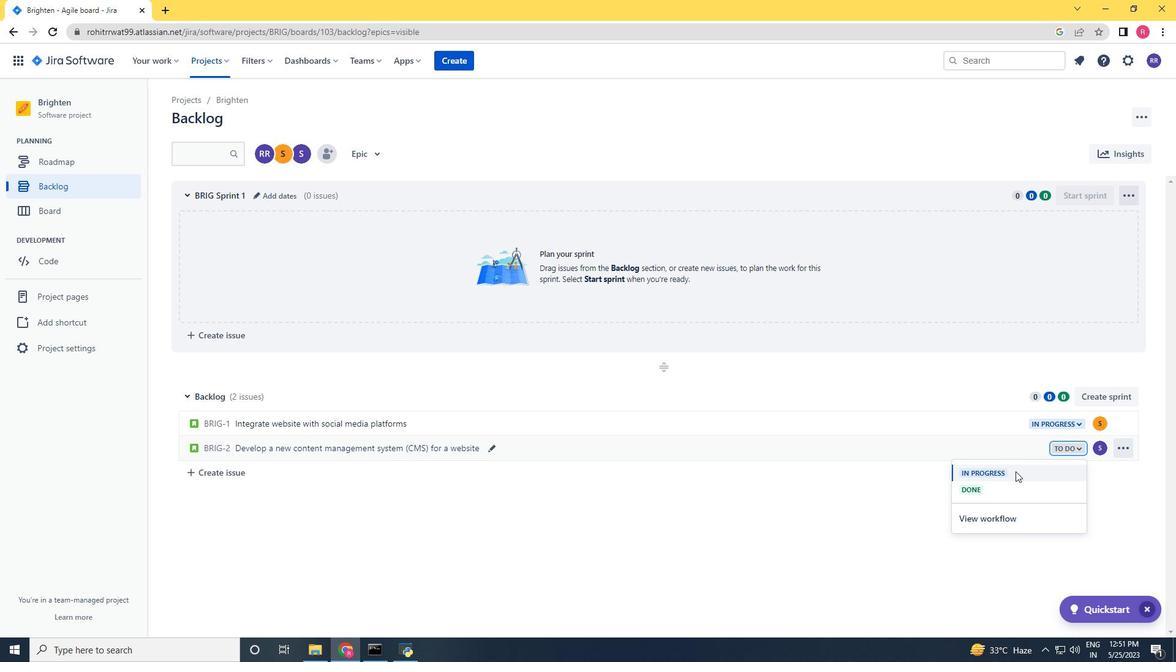 
Action: Mouse pressed left at (1014, 475)
Screenshot: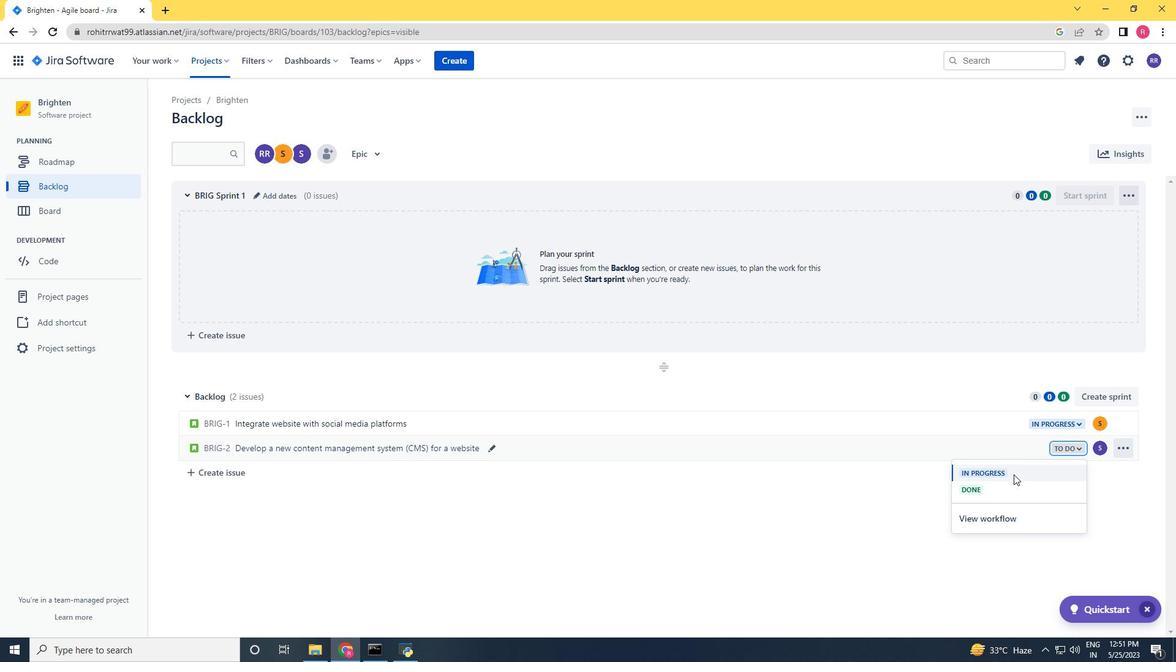 
Action: Mouse moved to (704, 409)
Screenshot: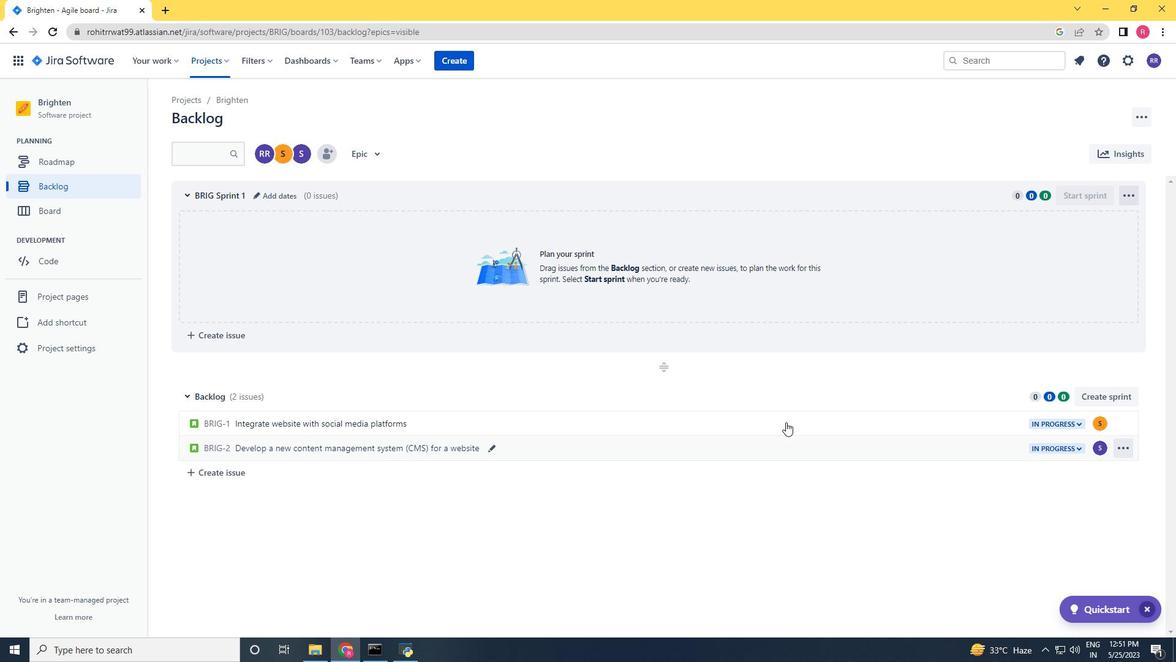 
